 Task: Search one way flight ticket for 4 adults, 1 infant in seat and 1 infant on lap in premium economy from Kalamazoo: Kalamazoo/battle Creek International Airport to Evansville: Evansville Regional Airport on 5-3-2023. Choice of flights is United. Number of bags: 5 checked bags. Price is upto 98000. Outbound departure time preference is 21:30.
Action: Mouse moved to (238, 326)
Screenshot: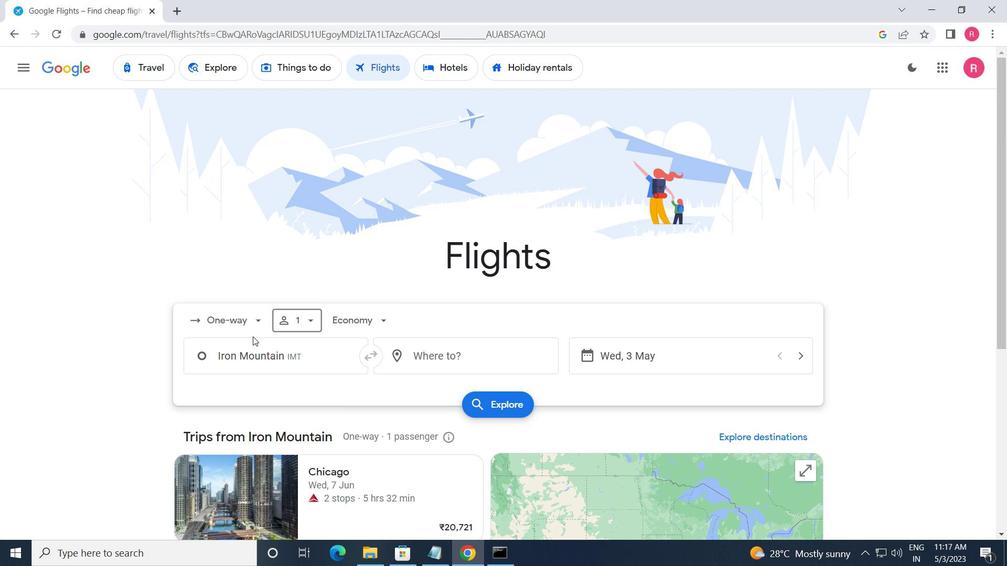 
Action: Mouse pressed left at (238, 326)
Screenshot: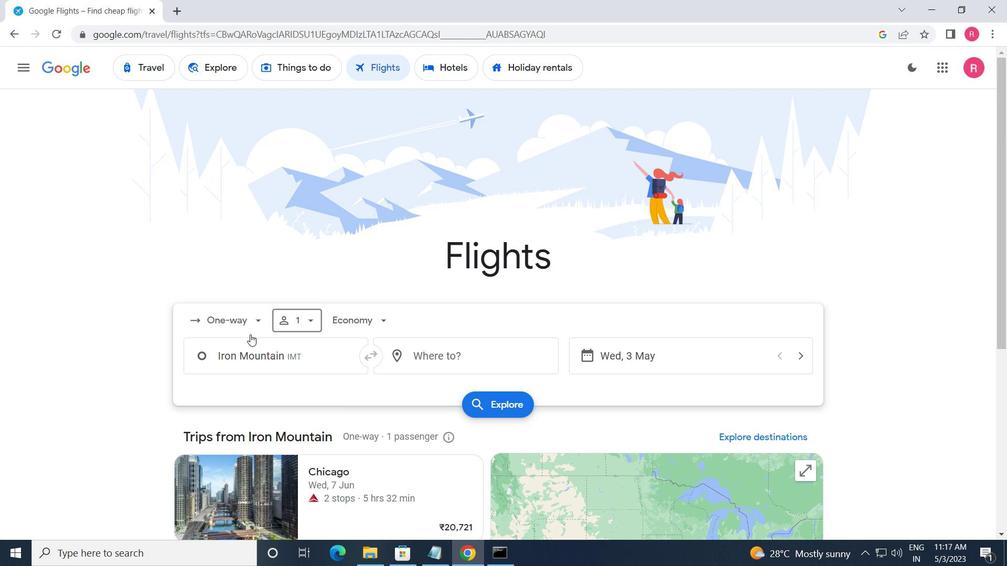 
Action: Mouse moved to (243, 381)
Screenshot: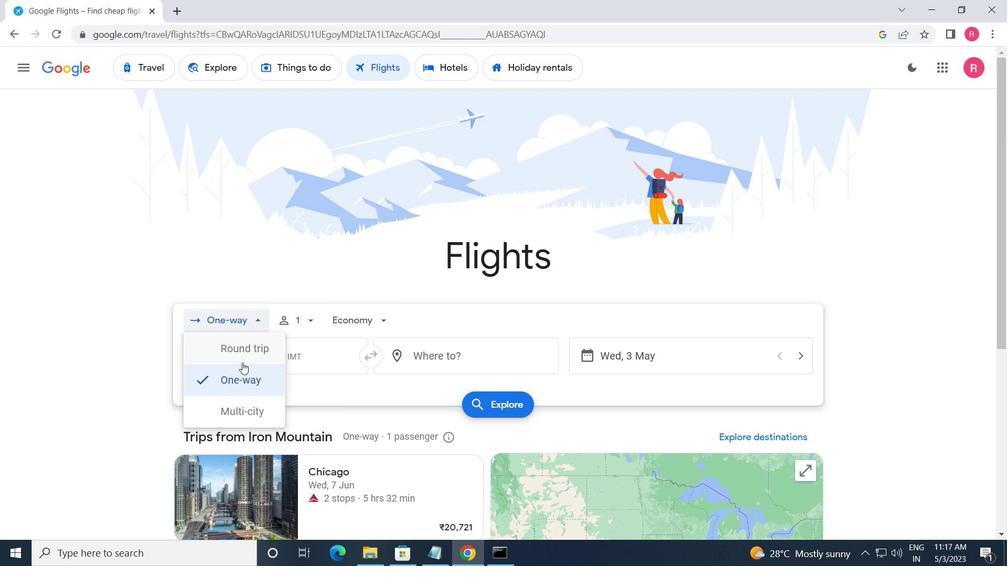 
Action: Mouse pressed left at (243, 381)
Screenshot: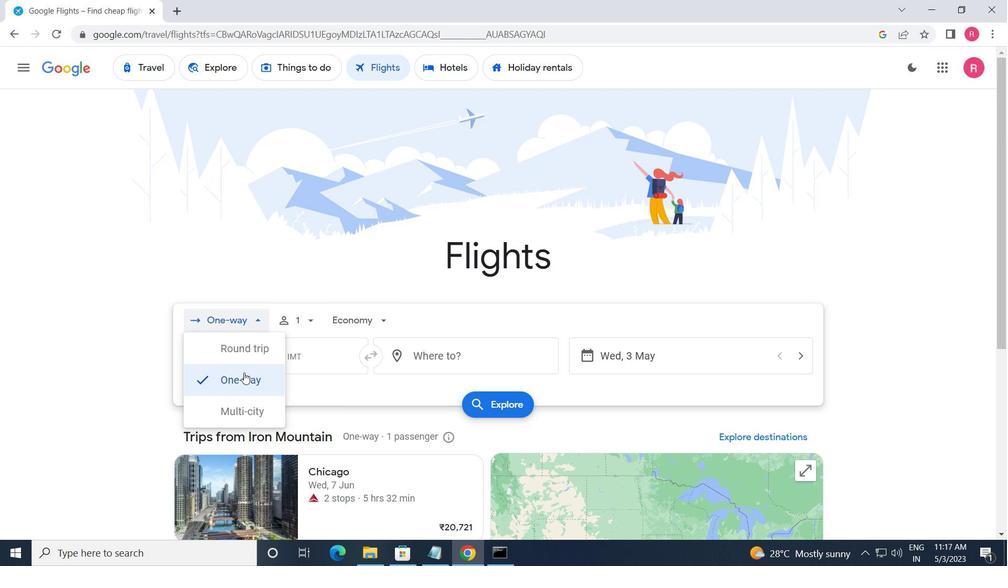 
Action: Mouse moved to (296, 328)
Screenshot: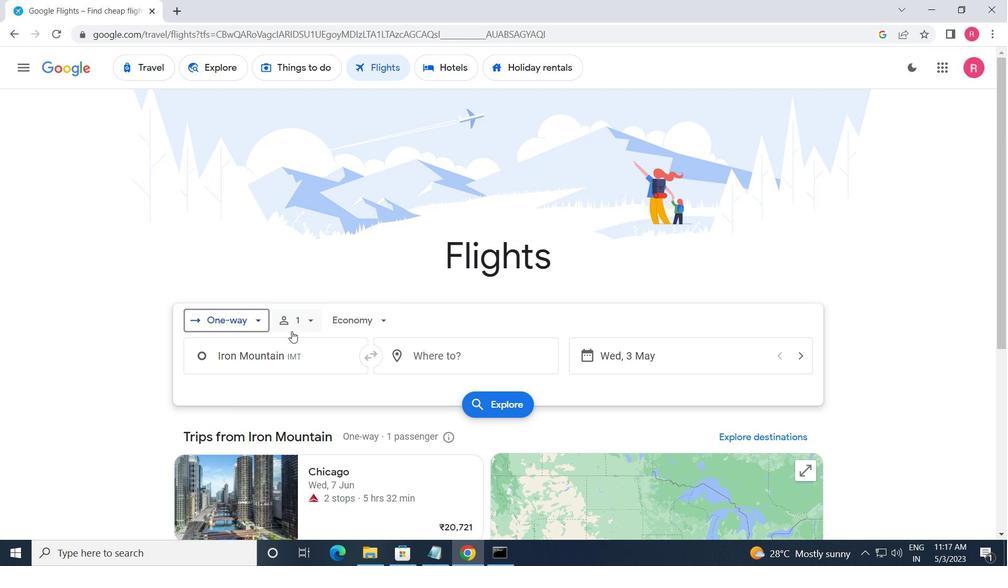 
Action: Mouse pressed left at (296, 328)
Screenshot: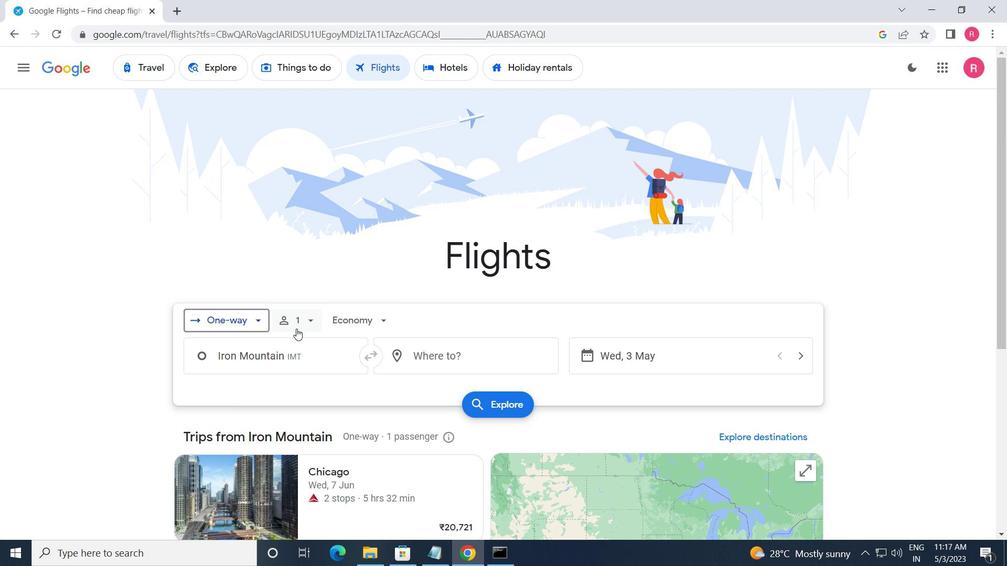 
Action: Mouse moved to (411, 354)
Screenshot: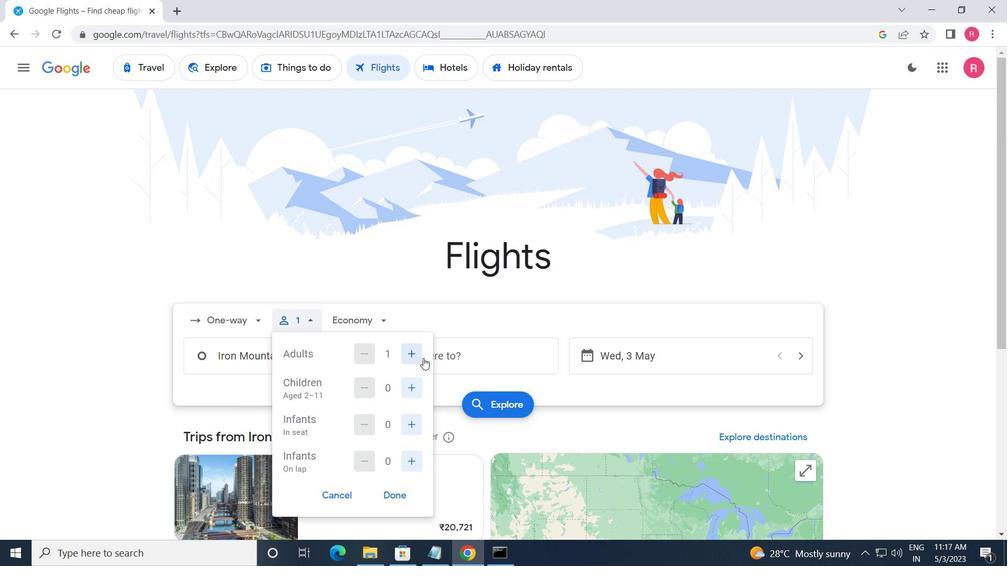 
Action: Mouse pressed left at (411, 354)
Screenshot: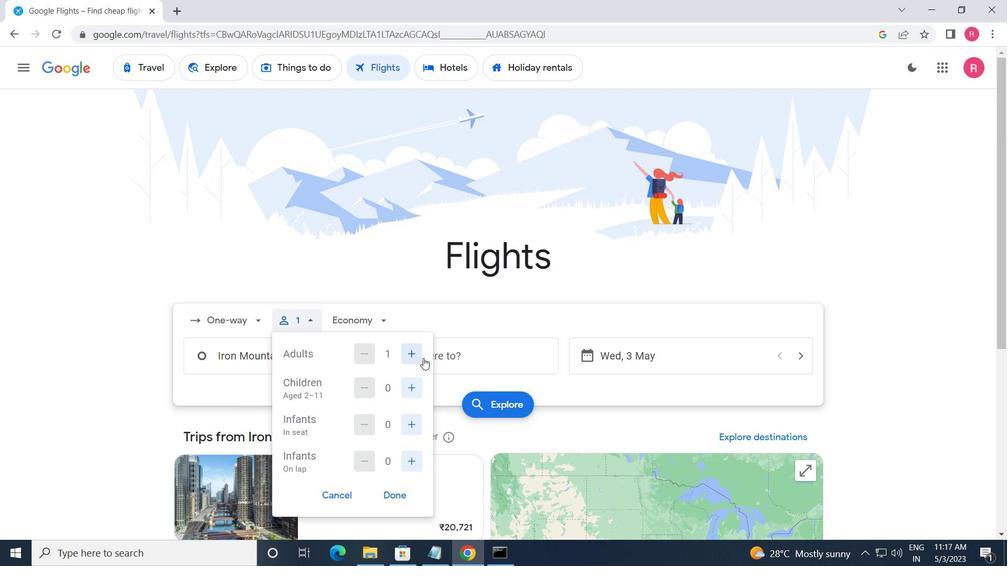 
Action: Mouse moved to (410, 354)
Screenshot: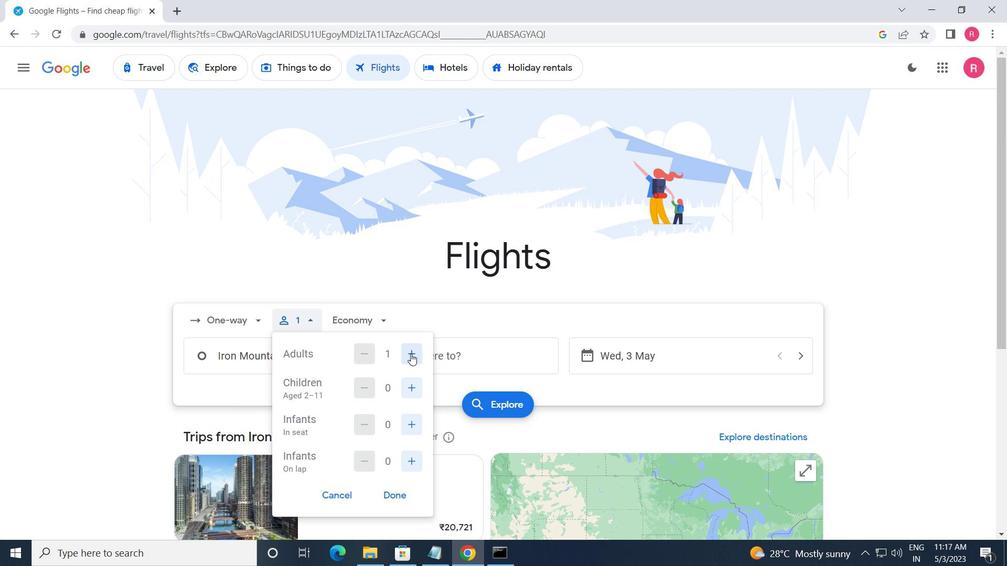 
Action: Mouse pressed left at (410, 354)
Screenshot: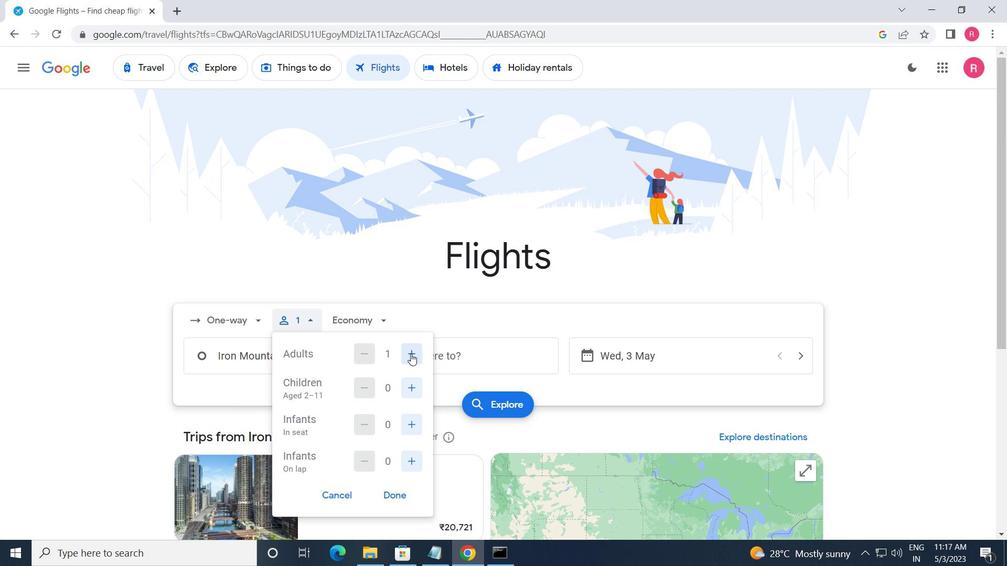 
Action: Mouse pressed left at (410, 354)
Screenshot: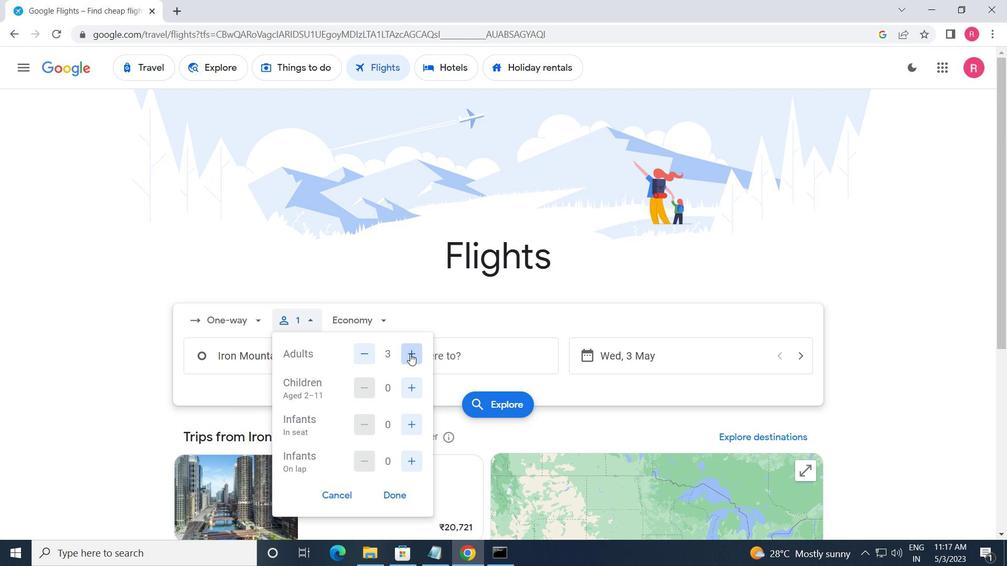 
Action: Mouse pressed left at (410, 354)
Screenshot: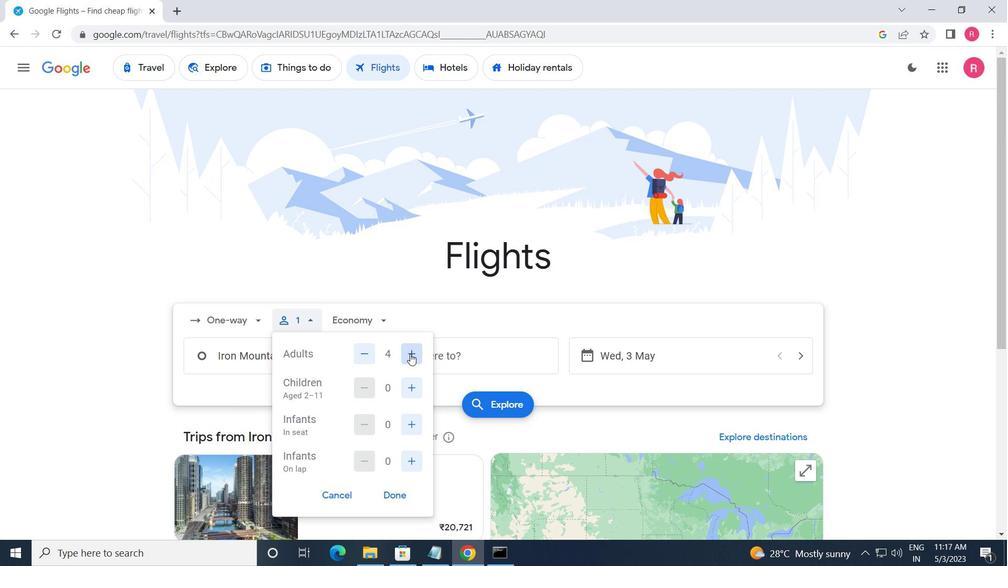 
Action: Mouse moved to (373, 354)
Screenshot: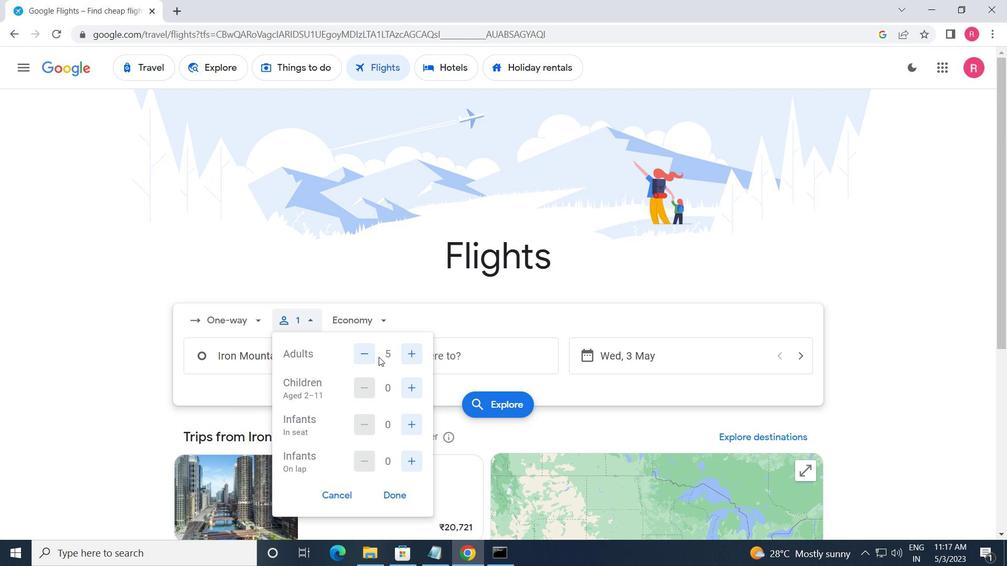 
Action: Mouse pressed left at (373, 354)
Screenshot: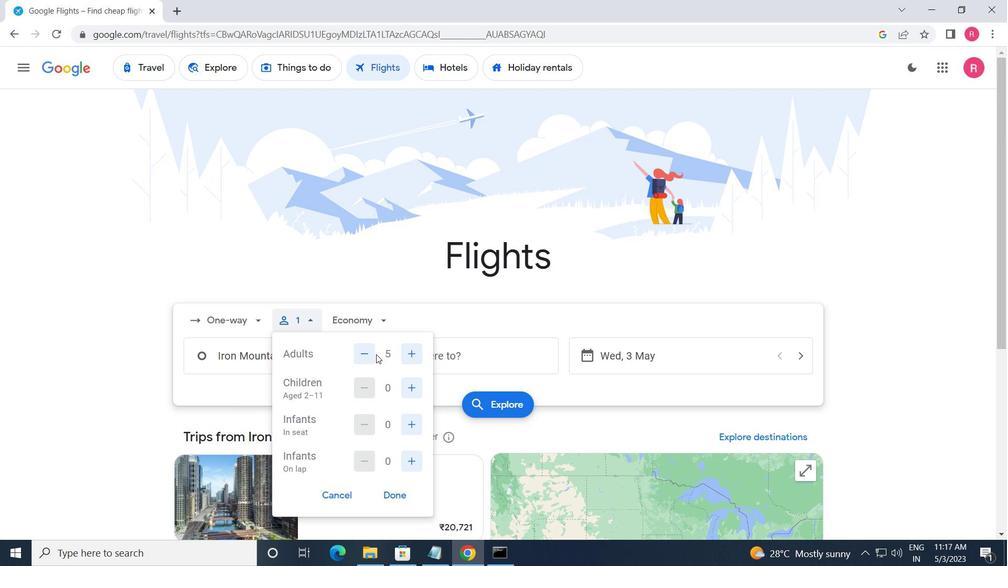 
Action: Mouse moved to (414, 390)
Screenshot: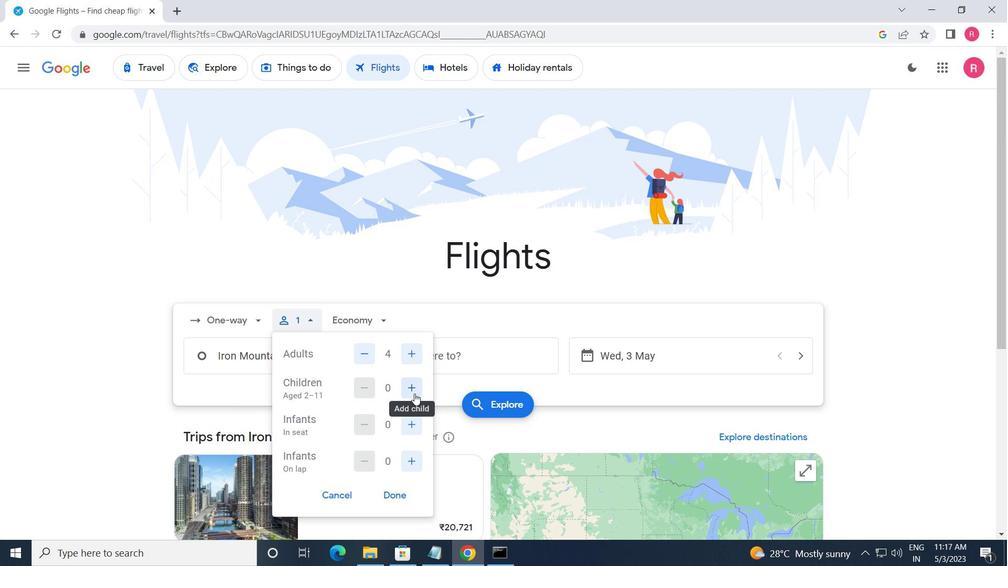 
Action: Mouse pressed left at (414, 390)
Screenshot: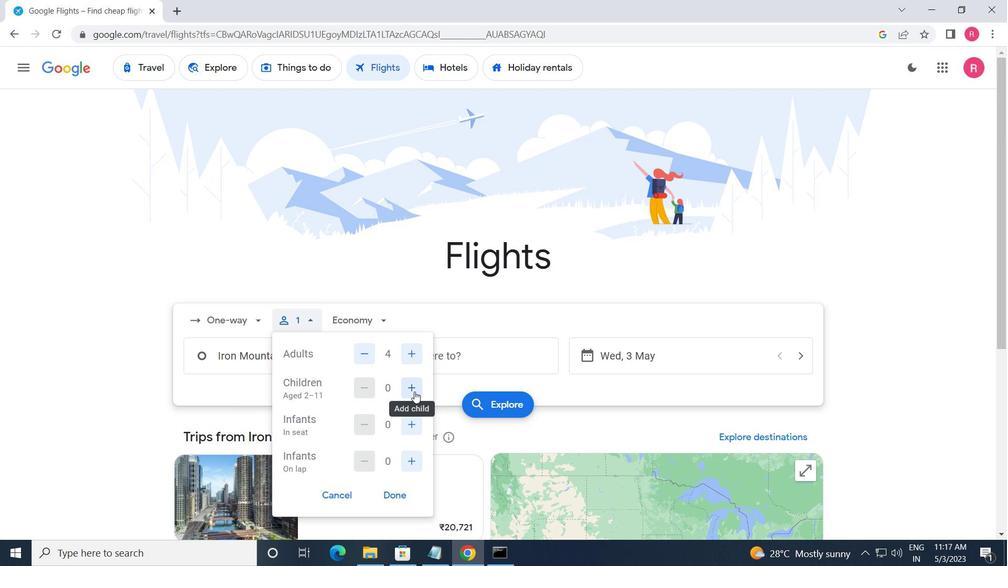
Action: Mouse moved to (413, 431)
Screenshot: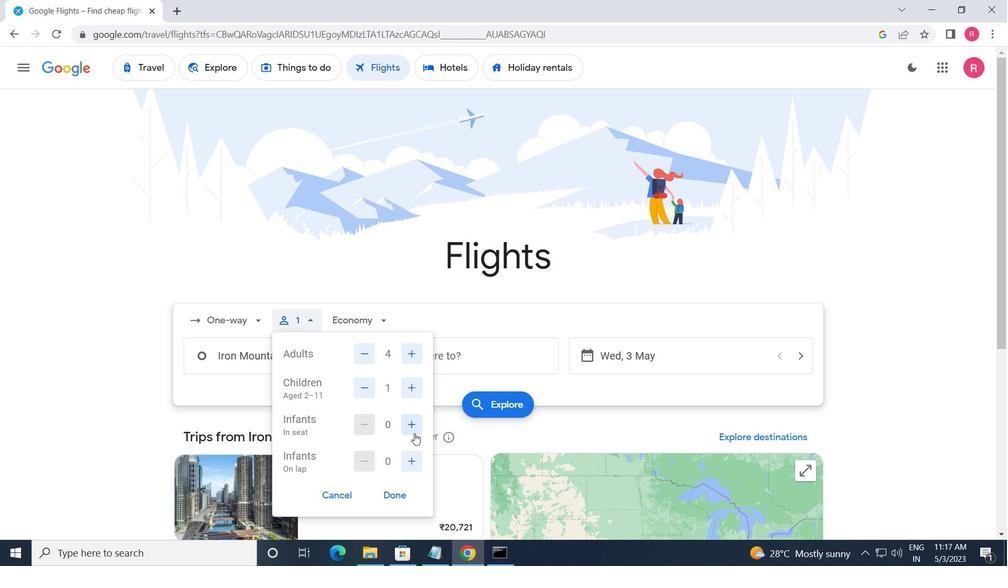 
Action: Mouse pressed left at (413, 431)
Screenshot: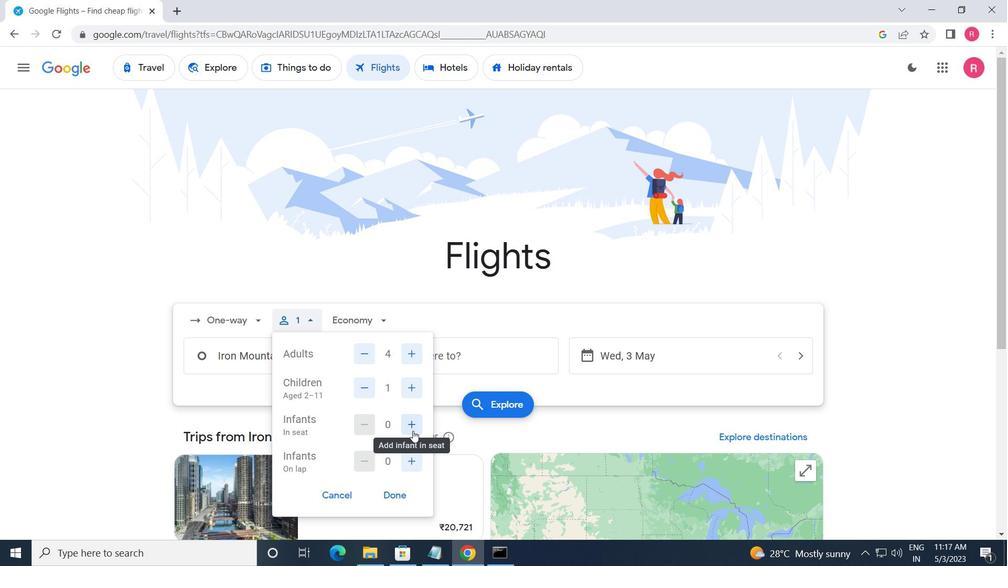 
Action: Mouse moved to (366, 326)
Screenshot: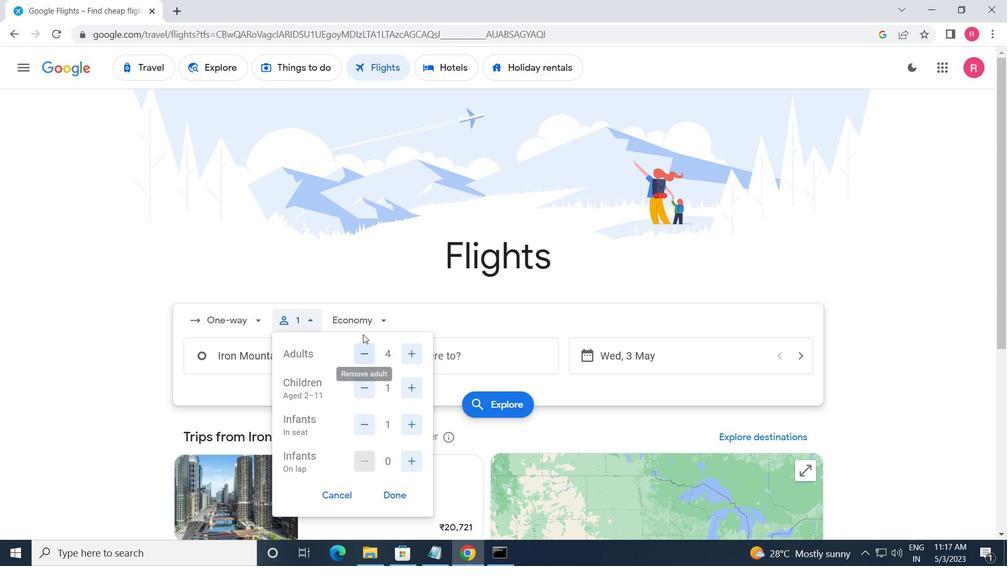
Action: Mouse pressed left at (366, 326)
Screenshot: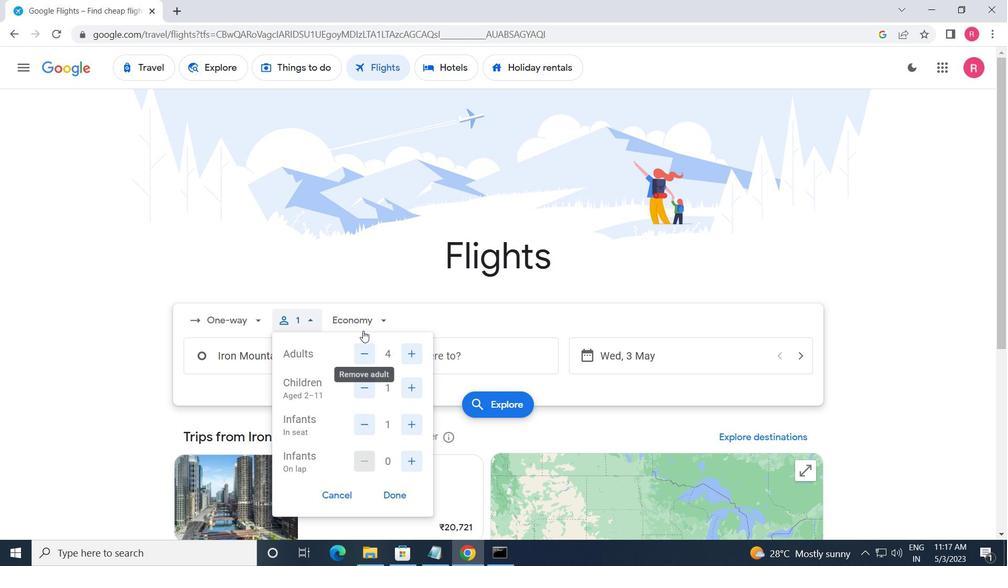 
Action: Mouse moved to (375, 369)
Screenshot: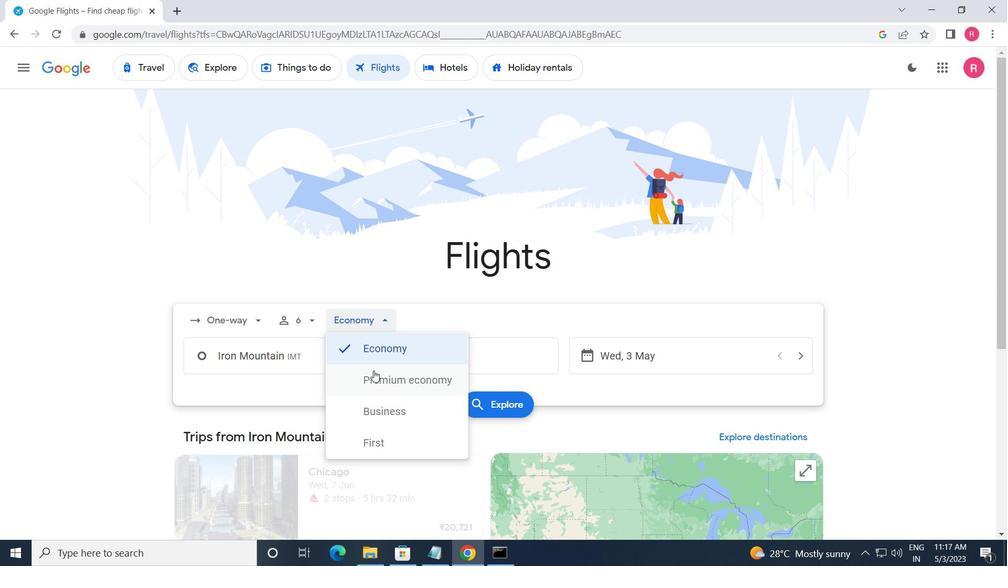 
Action: Mouse pressed left at (375, 369)
Screenshot: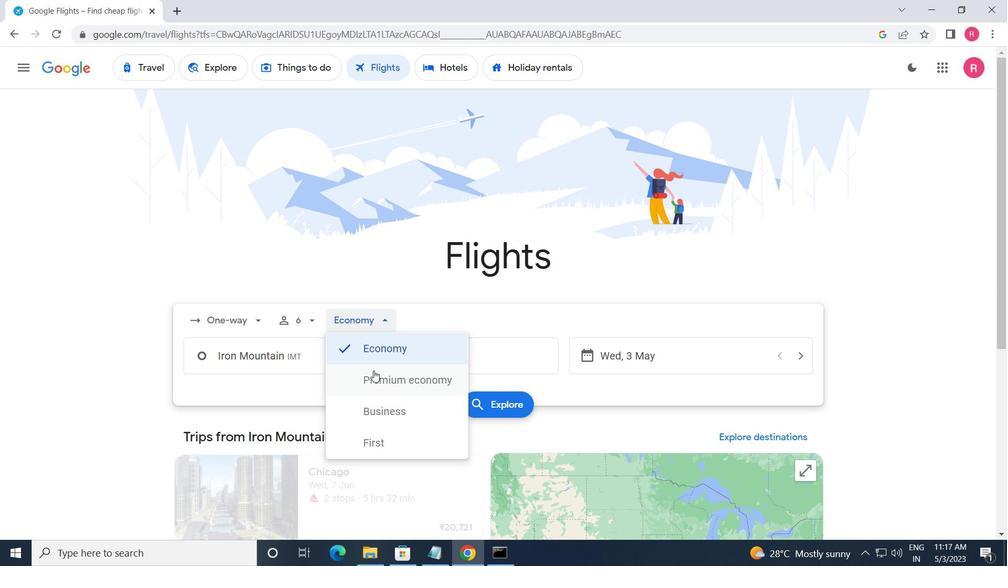 
Action: Mouse moved to (297, 363)
Screenshot: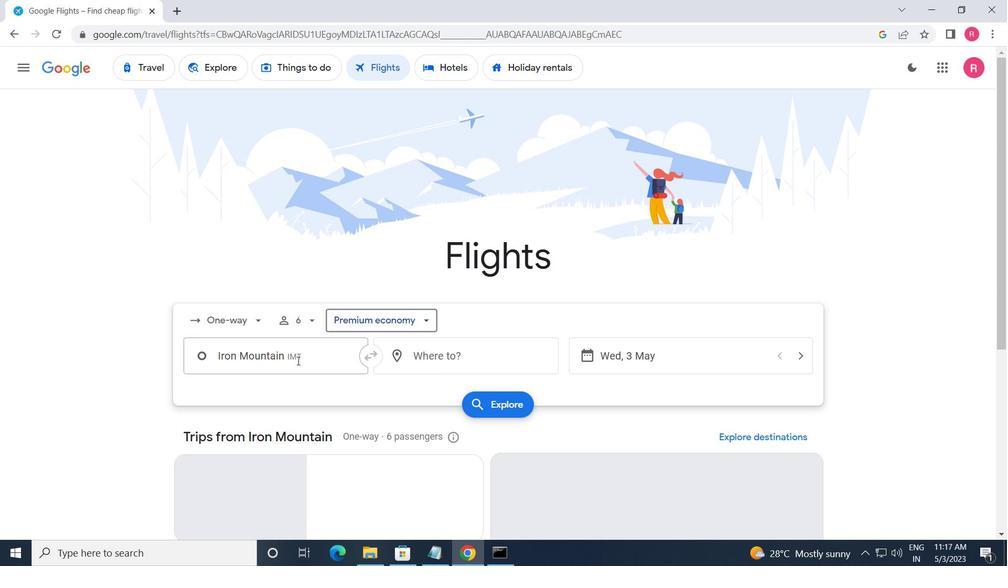 
Action: Mouse pressed left at (297, 363)
Screenshot: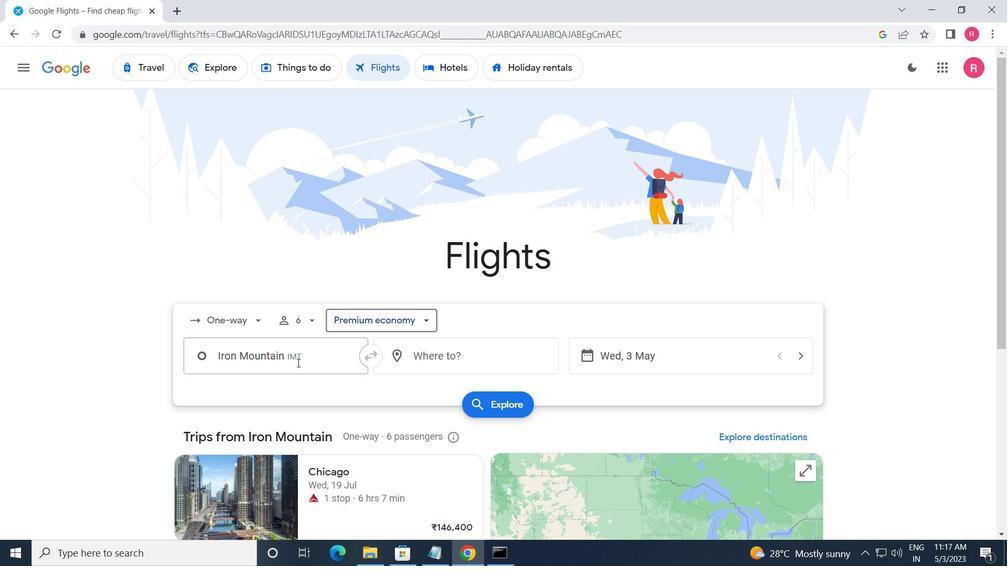
Action: Key pressed <Key.shift_r>Kalamazoo
Screenshot: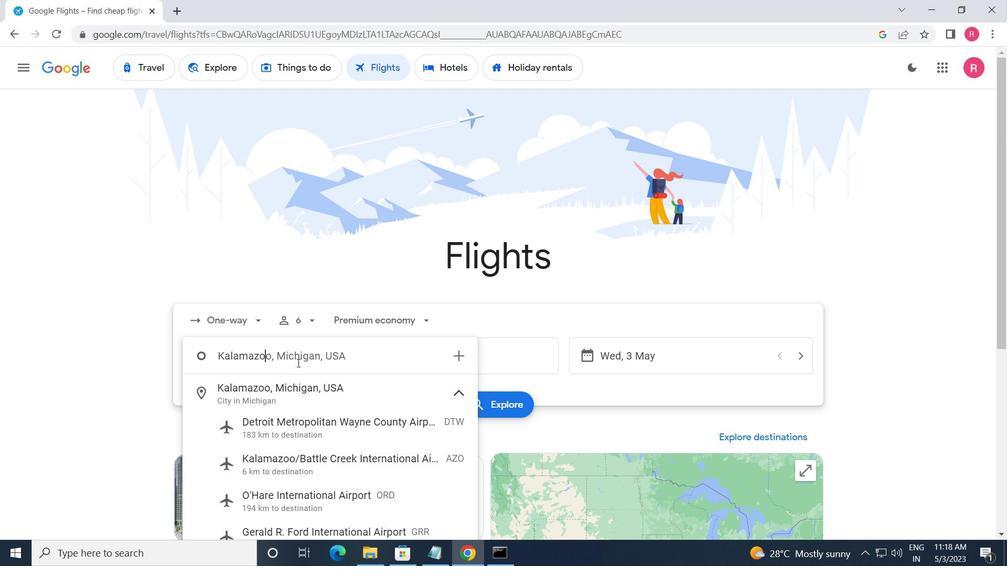 
Action: Mouse moved to (351, 466)
Screenshot: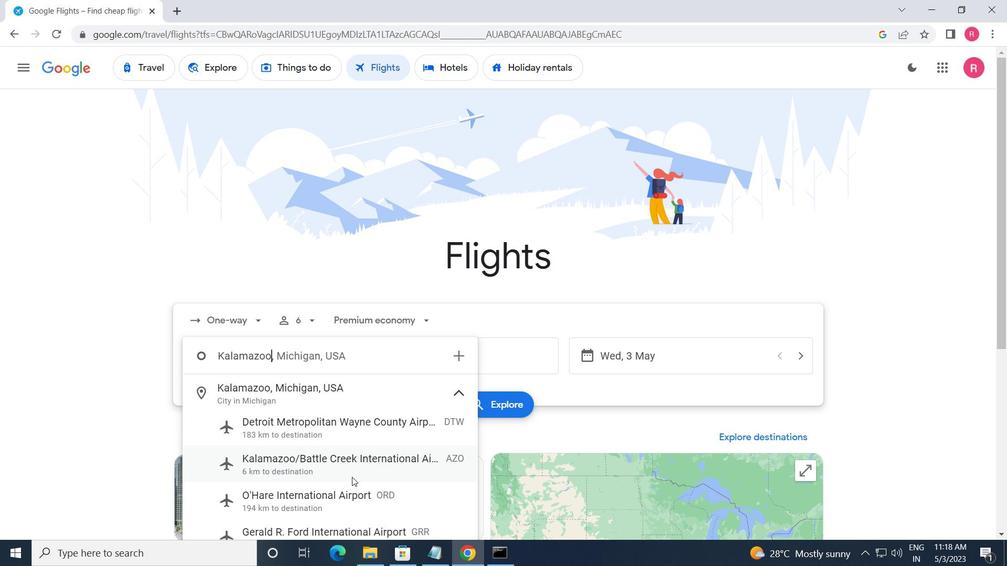 
Action: Mouse pressed left at (351, 466)
Screenshot: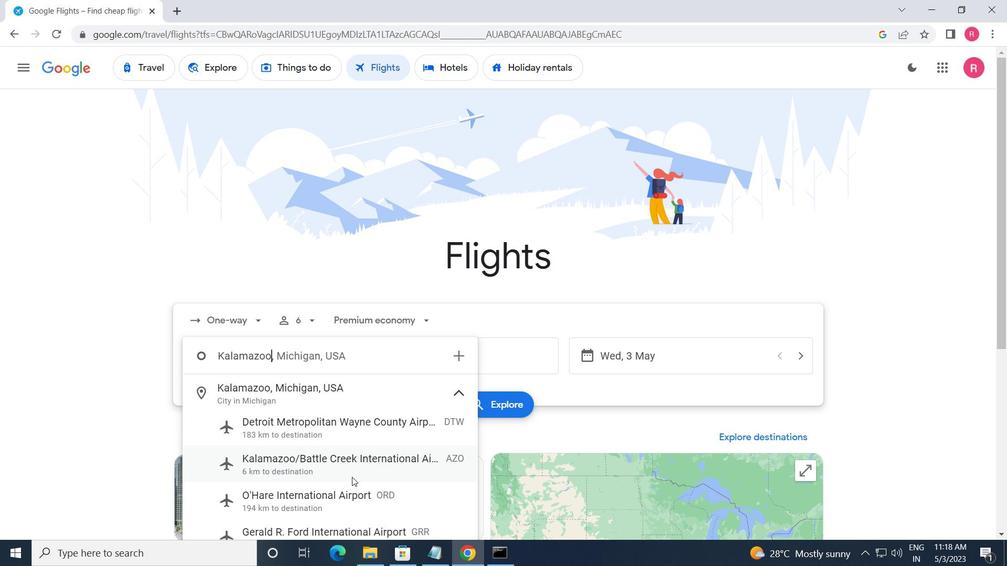 
Action: Mouse moved to (474, 367)
Screenshot: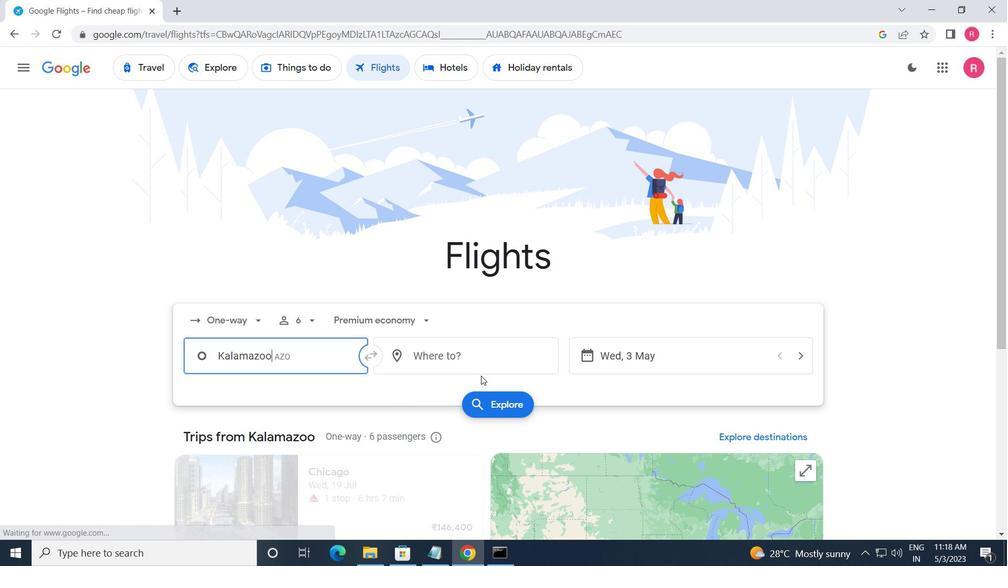 
Action: Mouse pressed left at (474, 367)
Screenshot: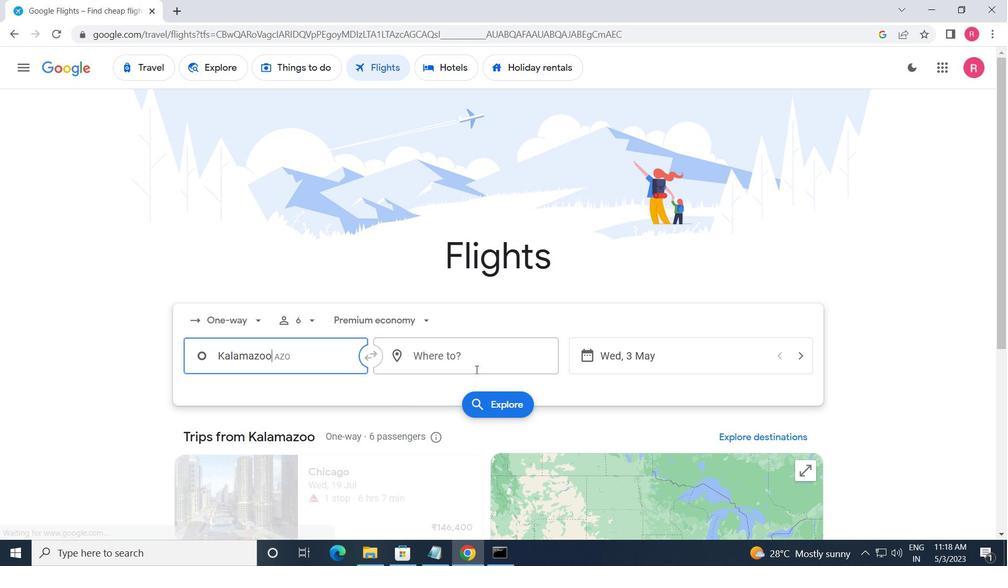 
Action: Mouse moved to (445, 482)
Screenshot: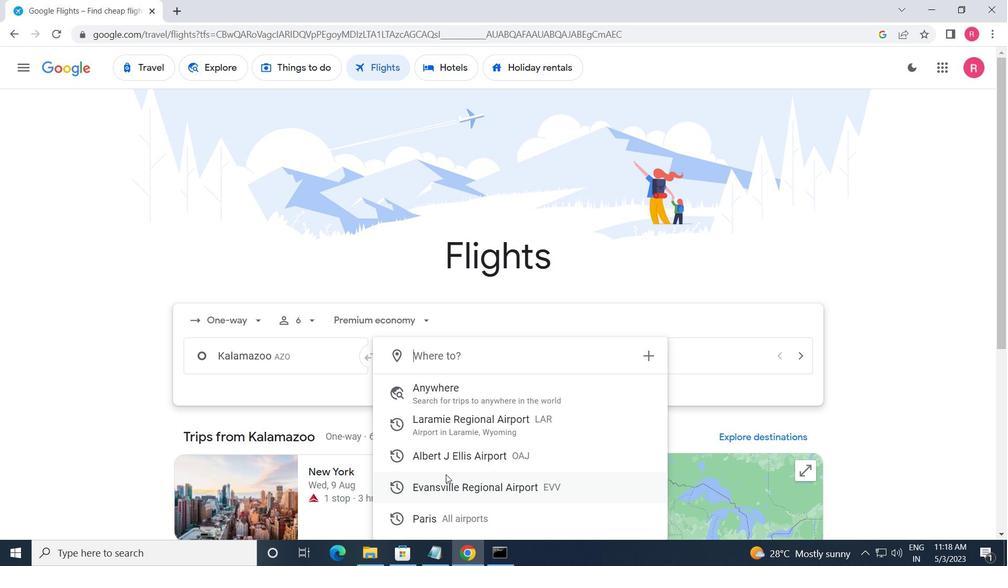 
Action: Mouse pressed left at (445, 482)
Screenshot: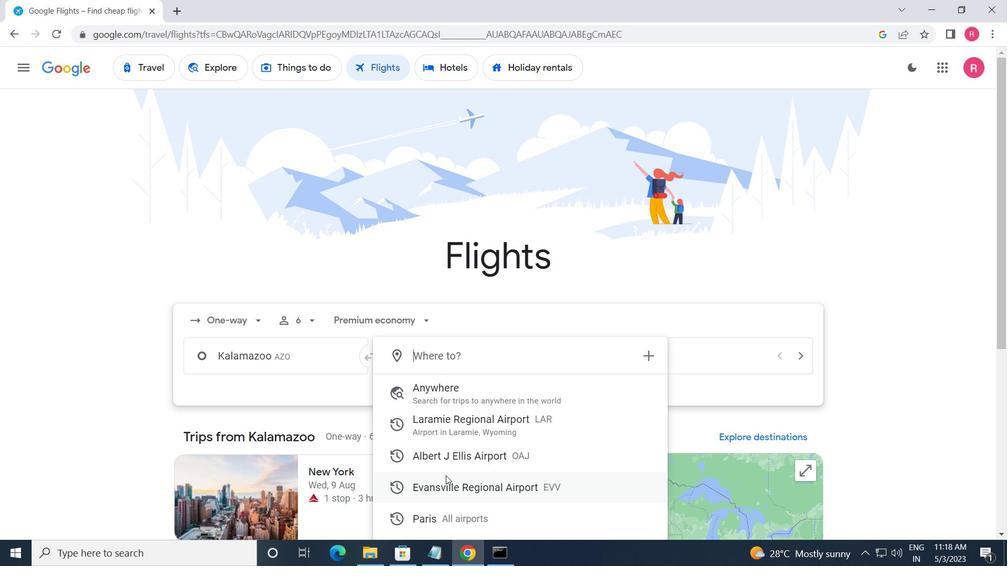 
Action: Mouse moved to (663, 366)
Screenshot: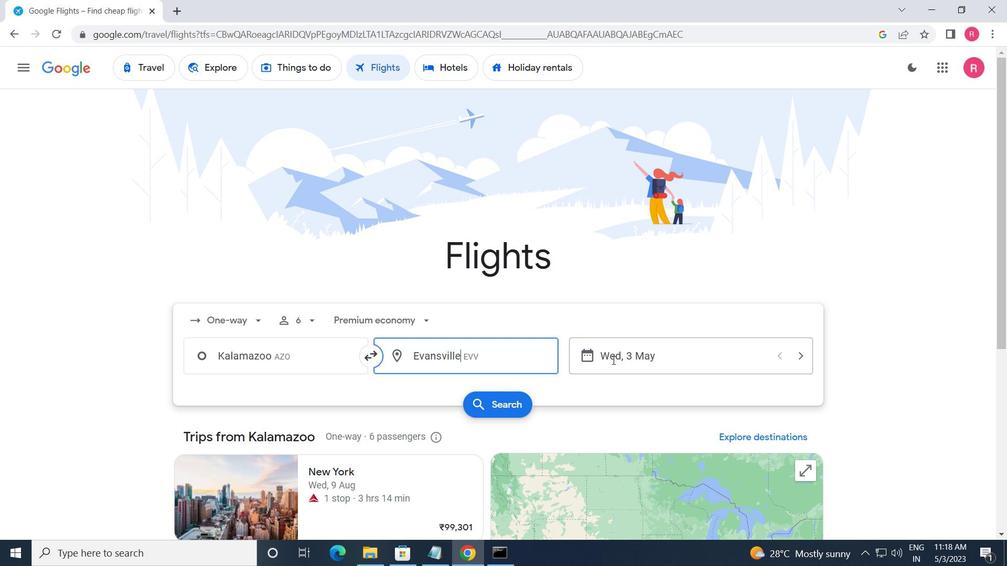 
Action: Mouse pressed left at (663, 366)
Screenshot: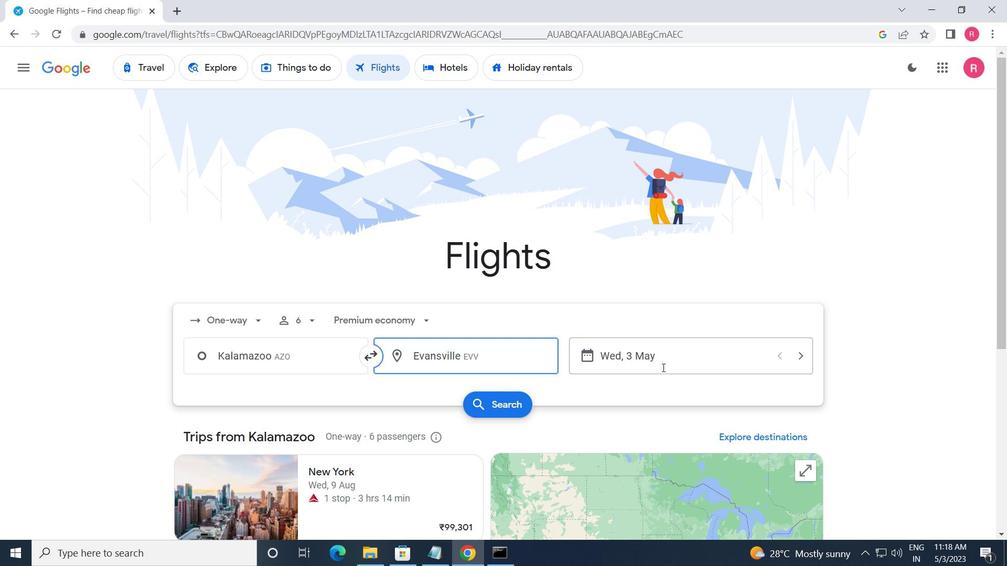 
Action: Mouse moved to (449, 309)
Screenshot: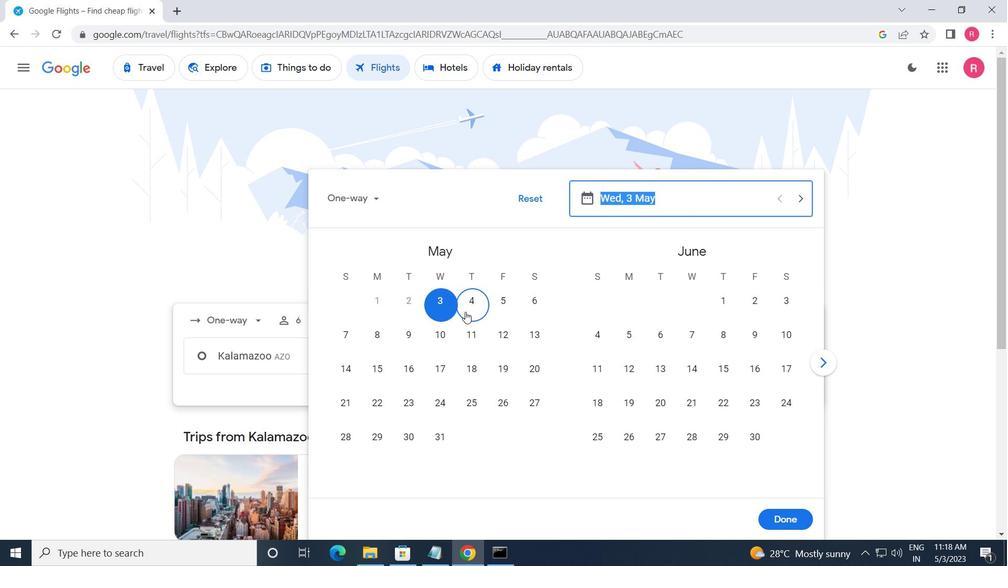 
Action: Mouse pressed left at (449, 309)
Screenshot: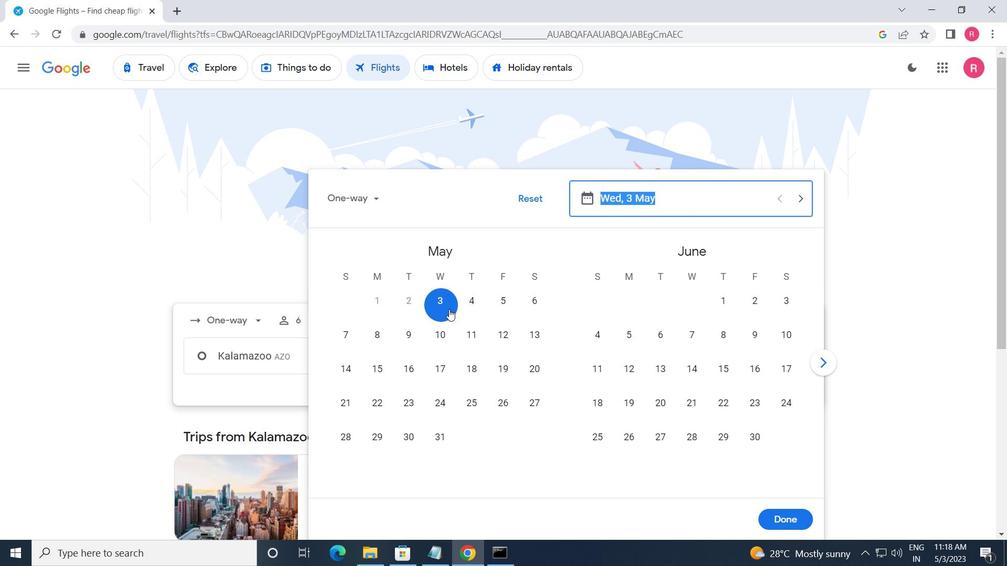 
Action: Mouse moved to (780, 517)
Screenshot: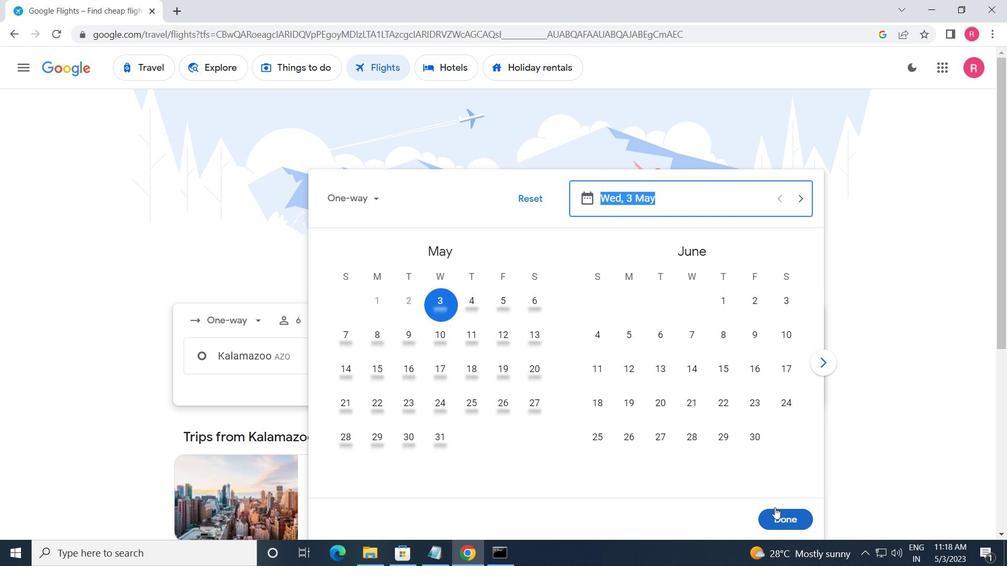 
Action: Mouse pressed left at (780, 517)
Screenshot: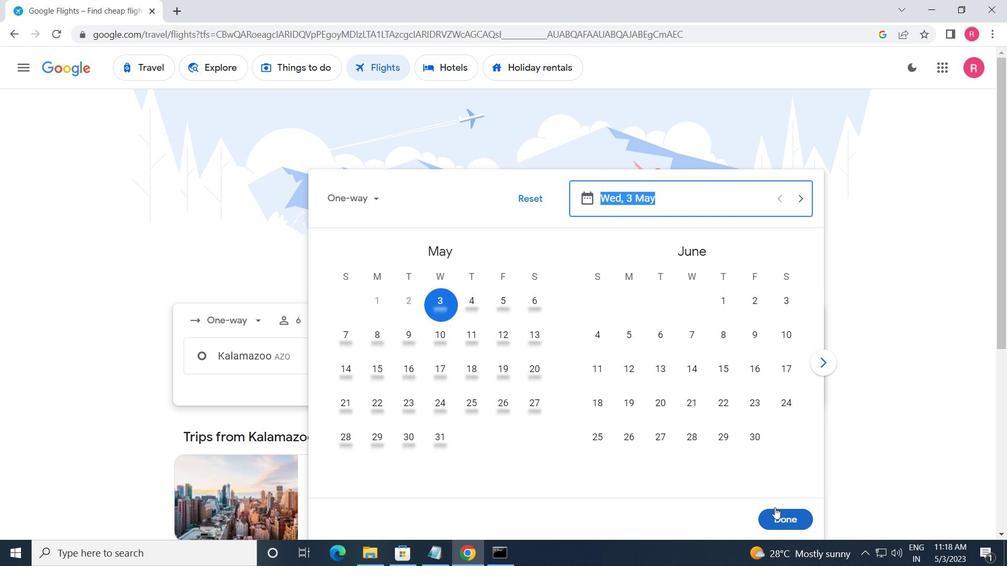 
Action: Mouse moved to (496, 404)
Screenshot: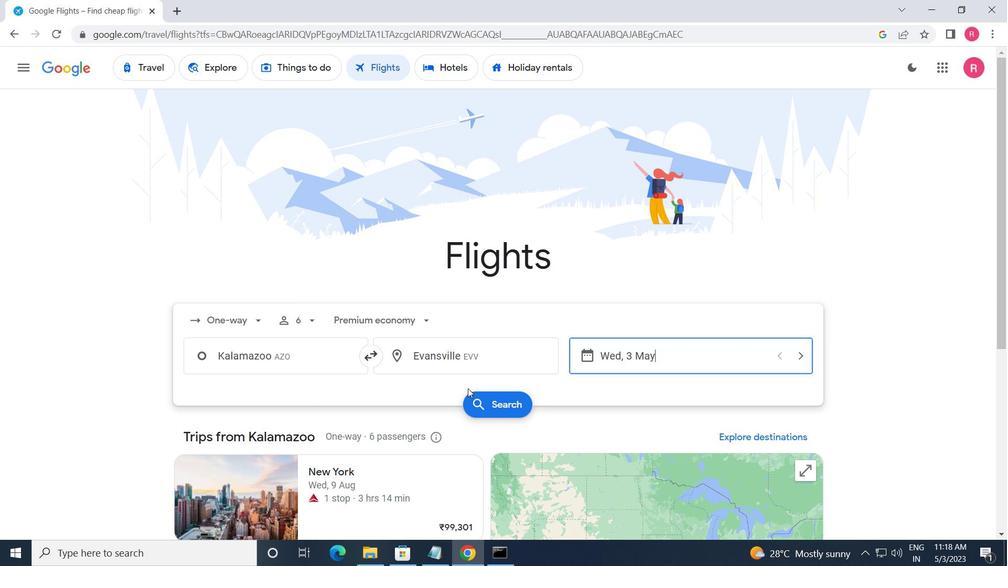 
Action: Mouse pressed left at (496, 404)
Screenshot: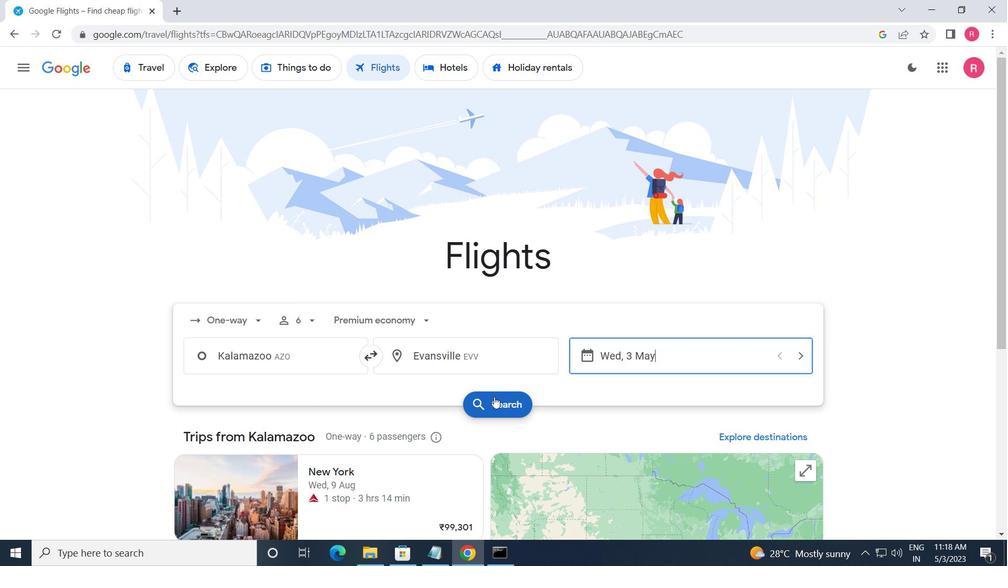 
Action: Mouse moved to (211, 186)
Screenshot: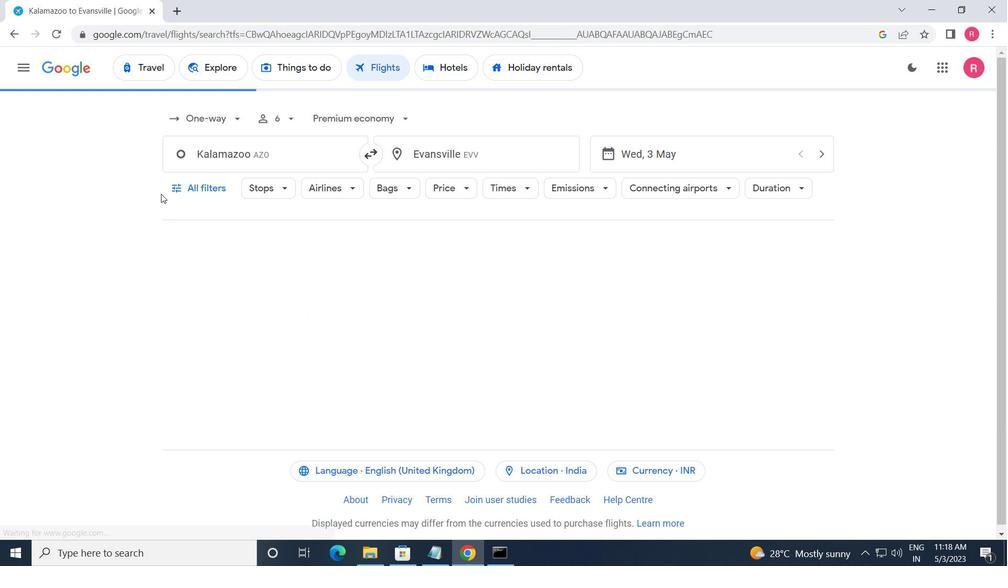 
Action: Mouse pressed left at (211, 186)
Screenshot: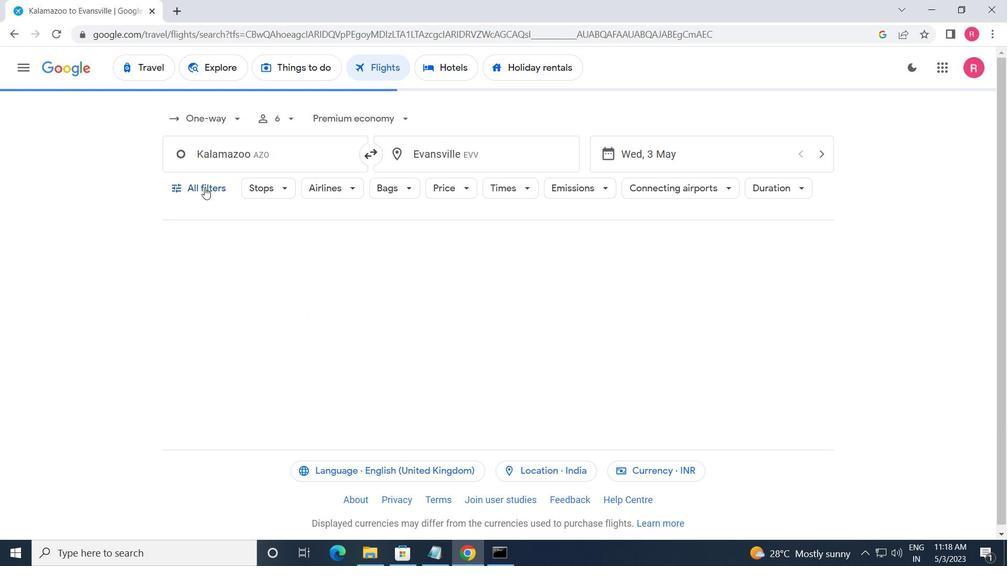 
Action: Mouse moved to (256, 304)
Screenshot: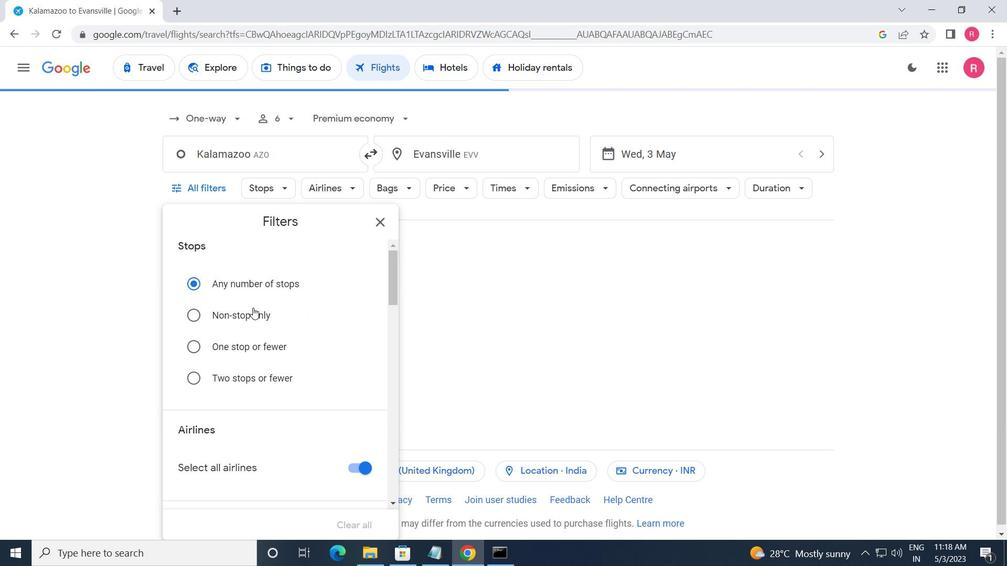 
Action: Mouse scrolled (256, 303) with delta (0, 0)
Screenshot: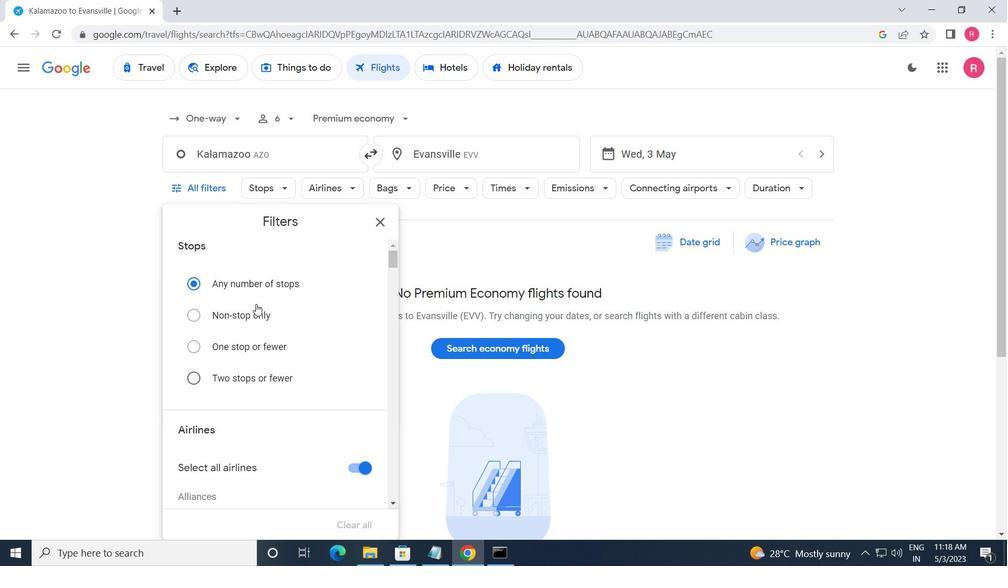 
Action: Mouse moved to (257, 307)
Screenshot: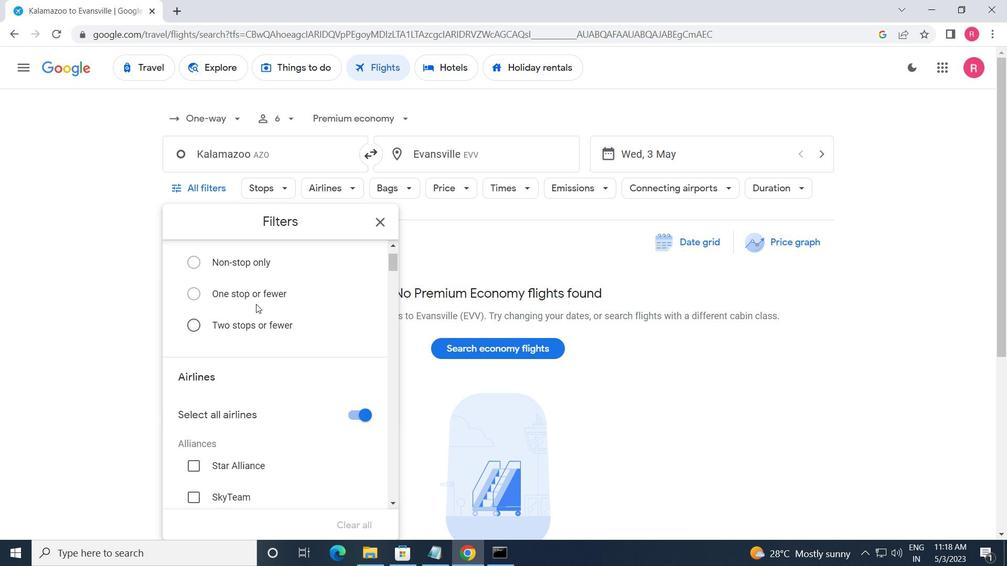 
Action: Mouse scrolled (257, 306) with delta (0, 0)
Screenshot: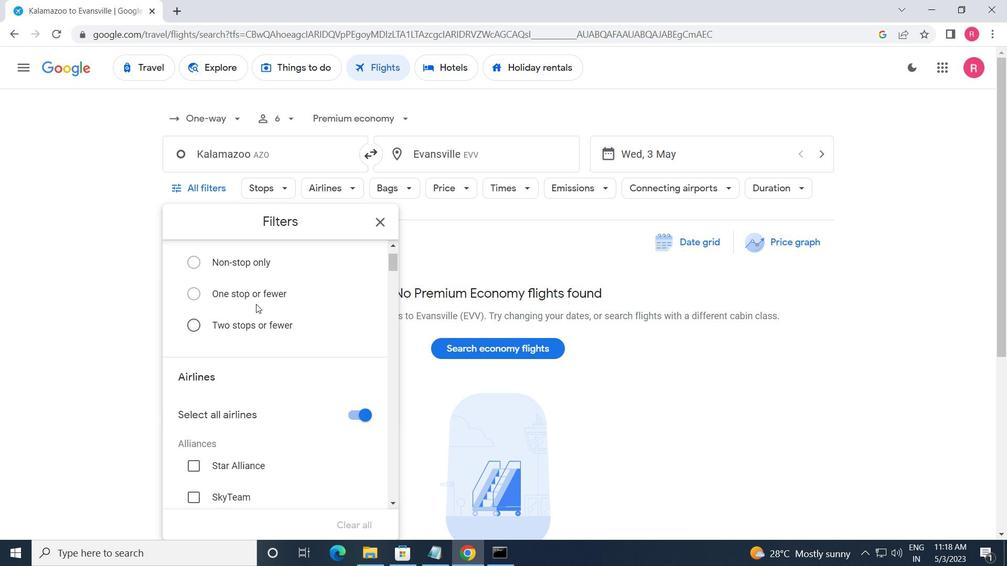 
Action: Mouse moved to (253, 312)
Screenshot: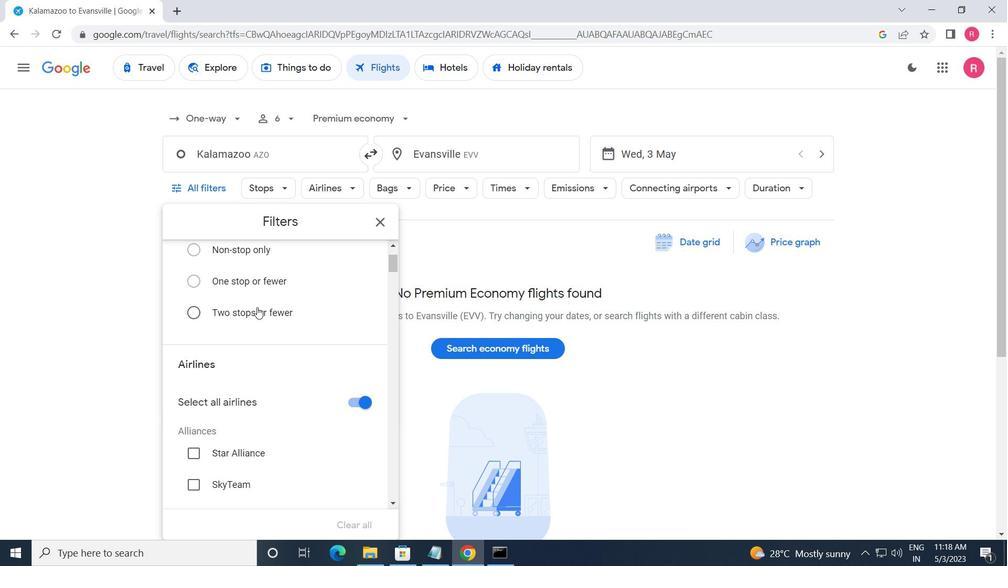 
Action: Mouse scrolled (253, 312) with delta (0, 0)
Screenshot: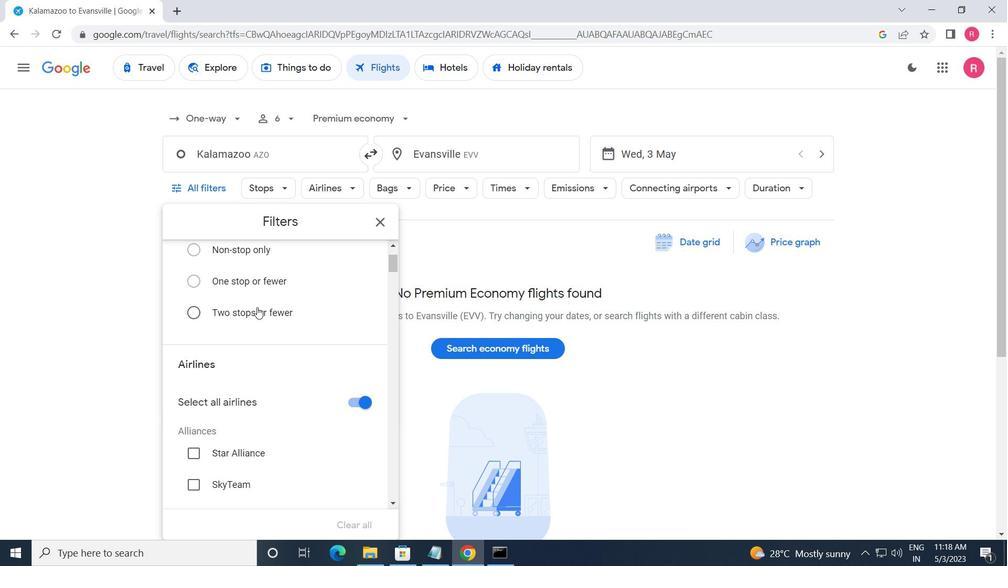 
Action: Mouse moved to (252, 315)
Screenshot: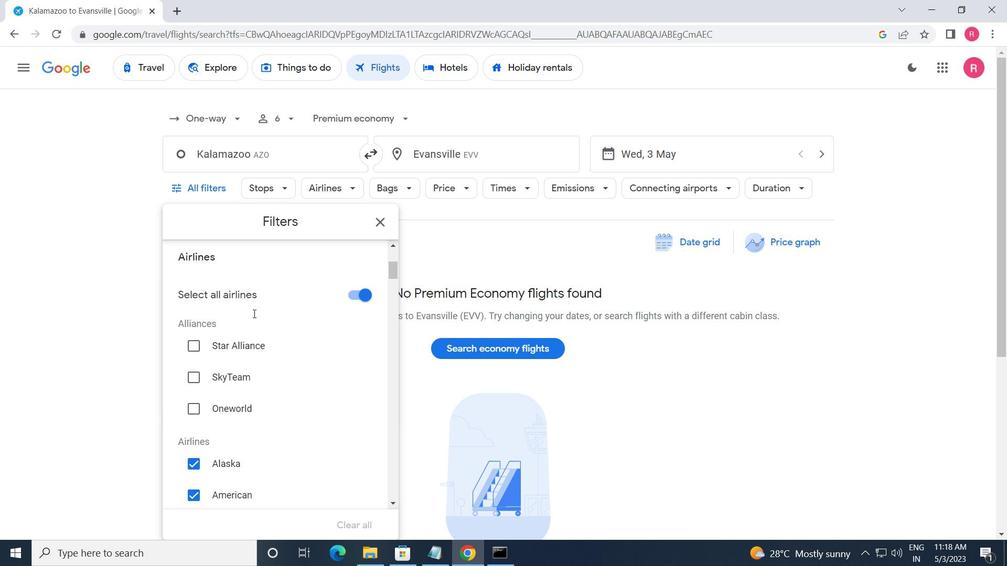 
Action: Mouse scrolled (252, 315) with delta (0, 0)
Screenshot: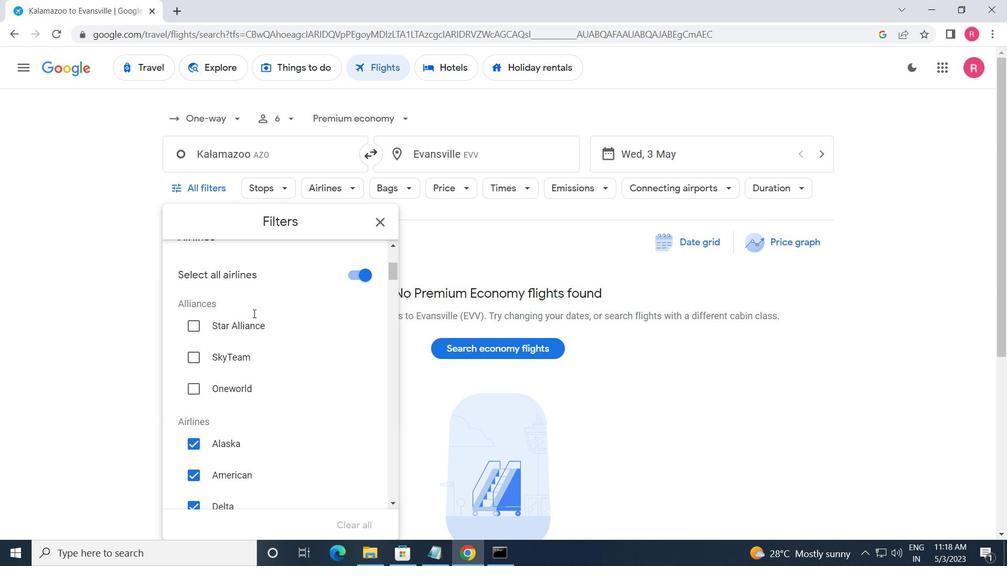 
Action: Mouse moved to (252, 318)
Screenshot: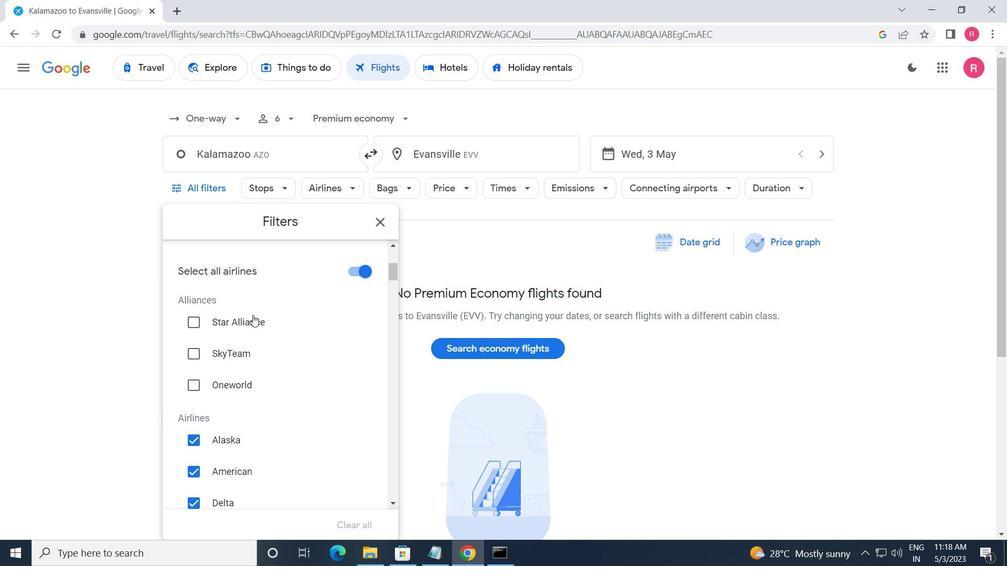 
Action: Mouse scrolled (252, 317) with delta (0, 0)
Screenshot: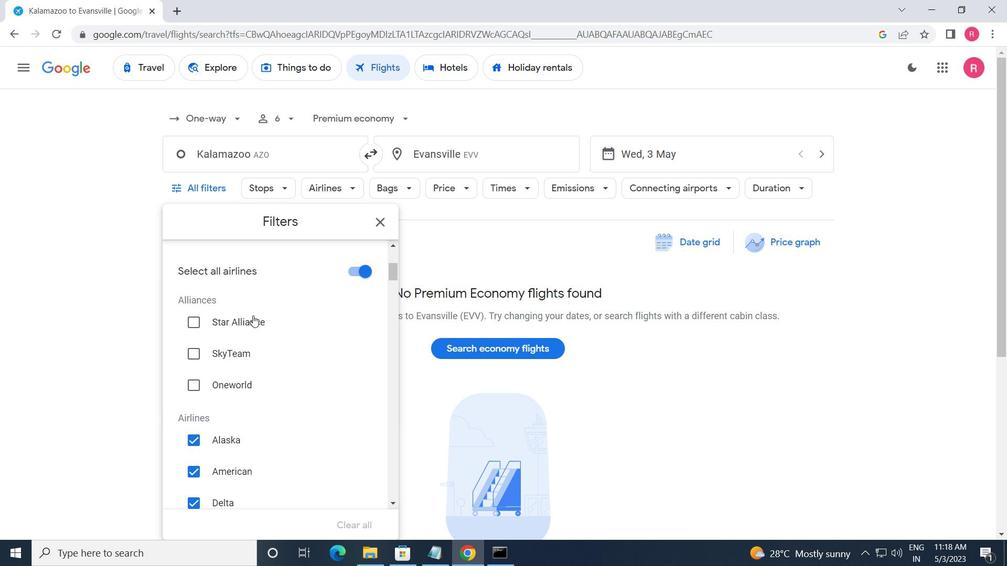 
Action: Mouse moved to (335, 434)
Screenshot: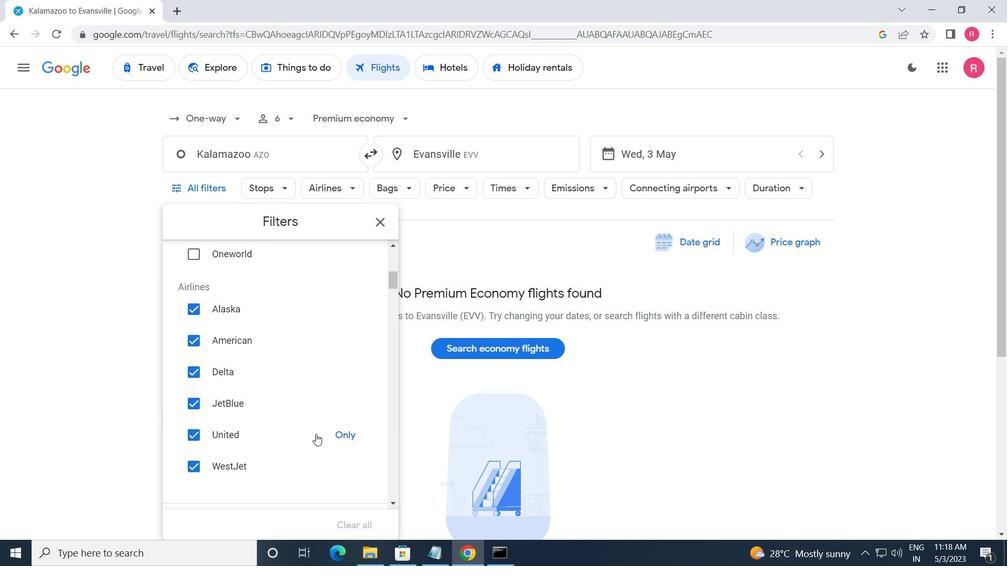 
Action: Mouse pressed left at (335, 434)
Screenshot: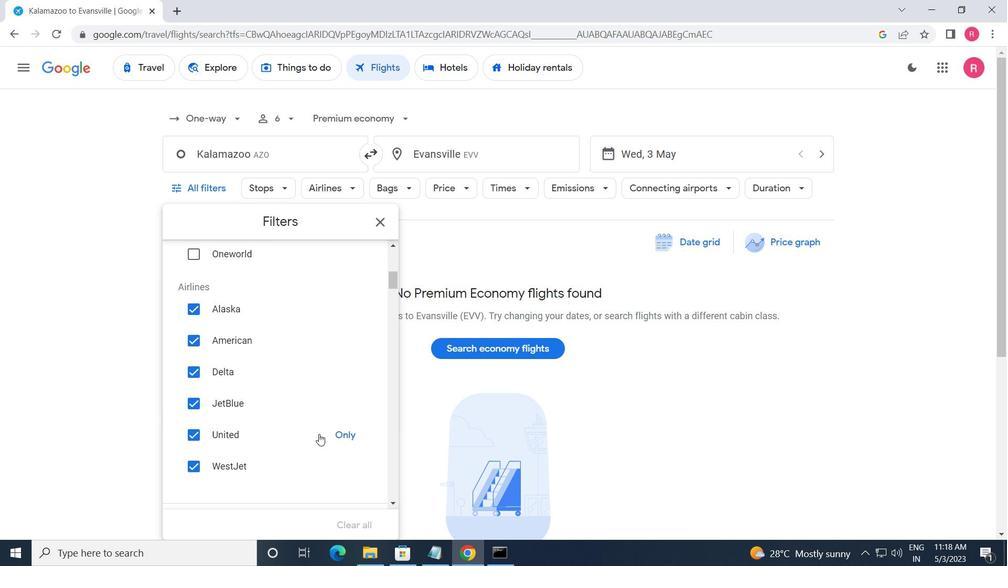 
Action: Mouse moved to (317, 434)
Screenshot: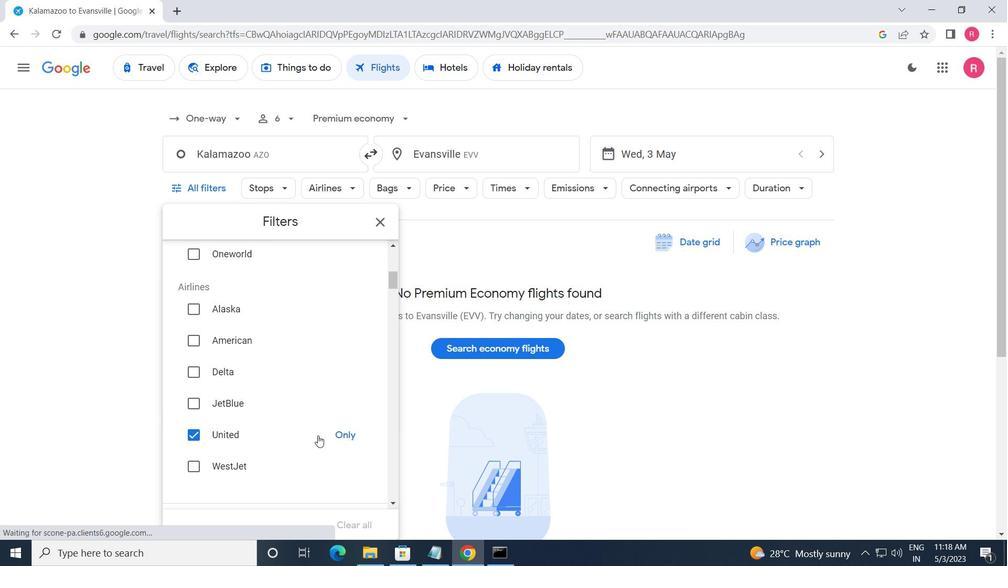 
Action: Mouse scrolled (317, 434) with delta (0, 0)
Screenshot: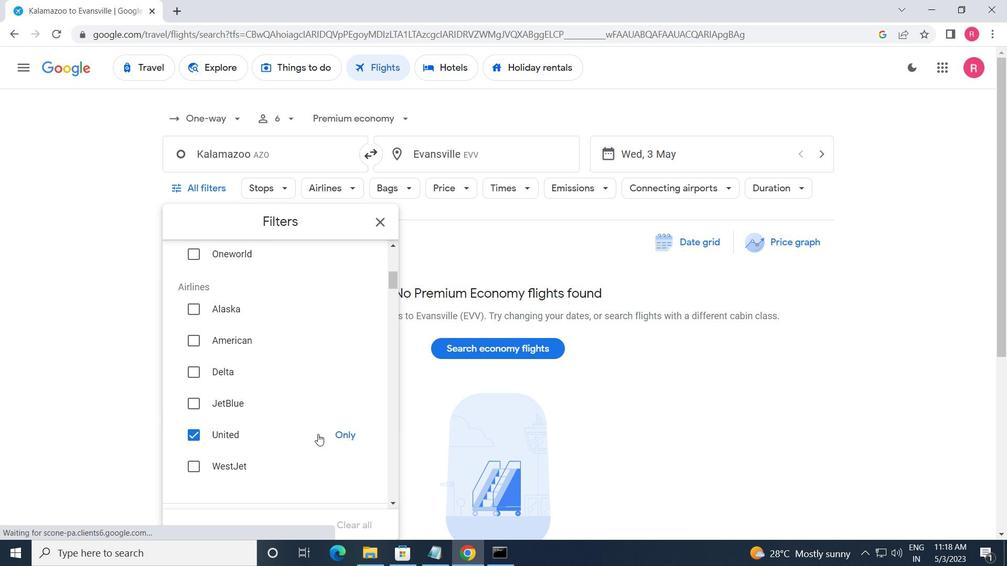 
Action: Mouse scrolled (317, 434) with delta (0, 0)
Screenshot: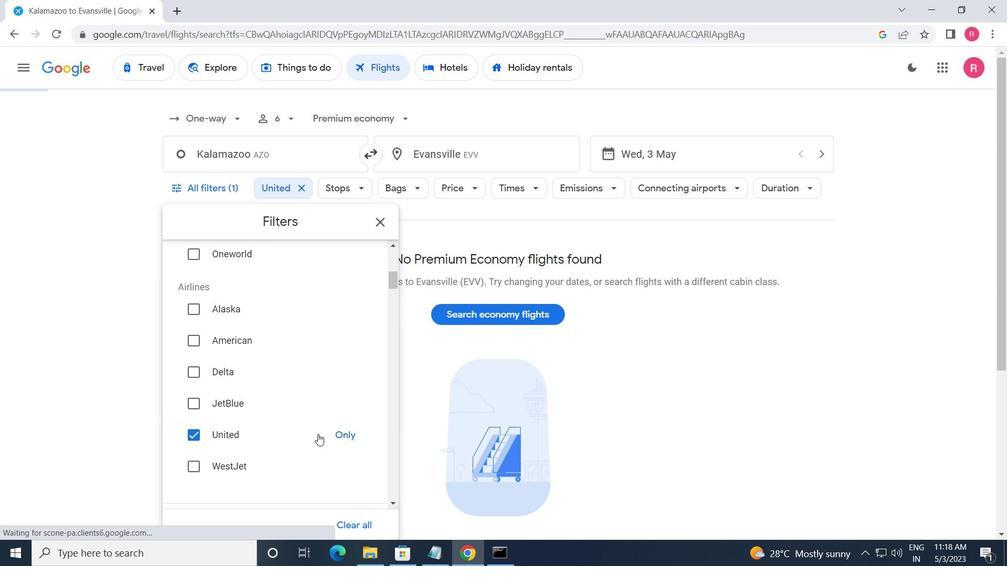 
Action: Mouse scrolled (317, 434) with delta (0, 0)
Screenshot: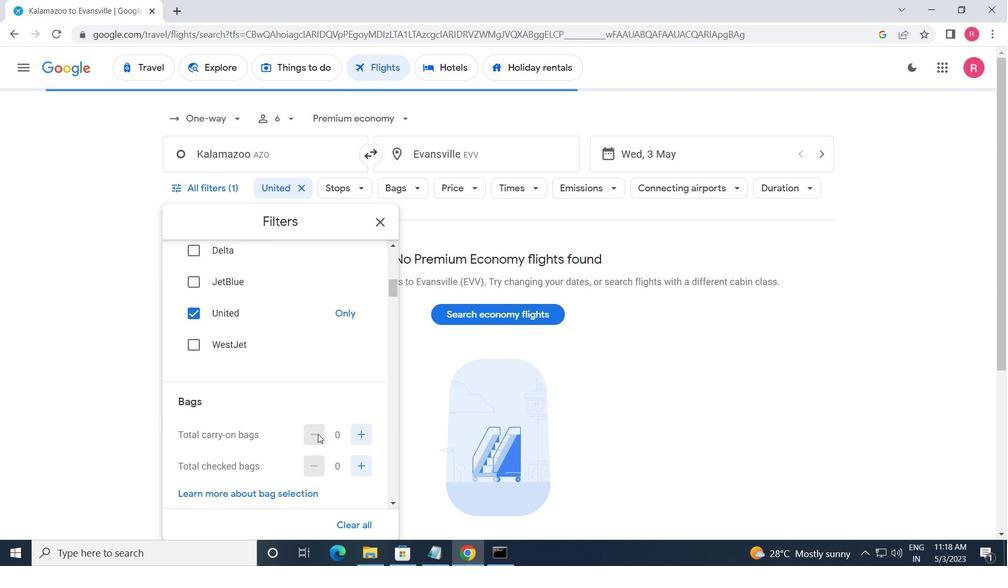 
Action: Mouse moved to (352, 399)
Screenshot: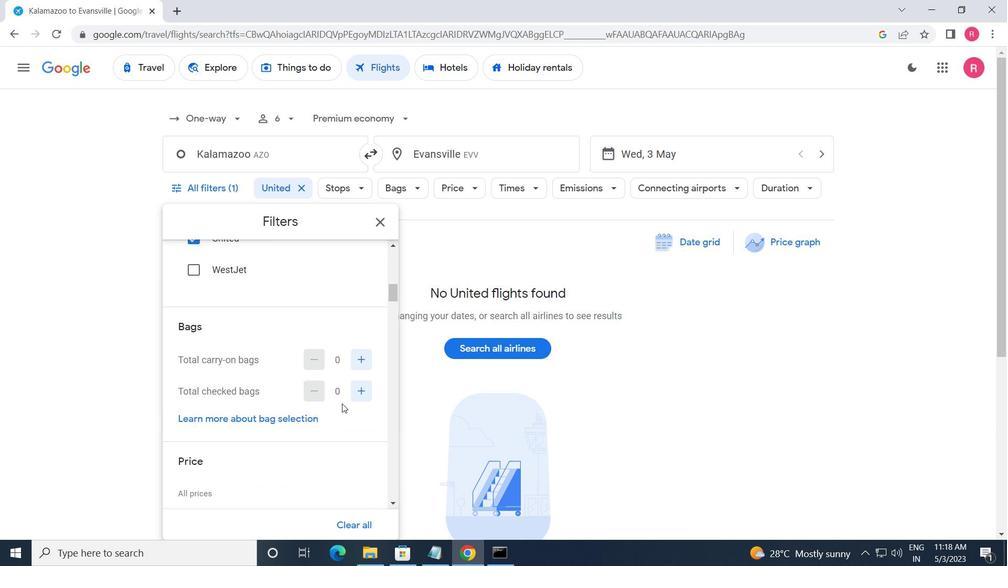 
Action: Mouse pressed left at (352, 399)
Screenshot: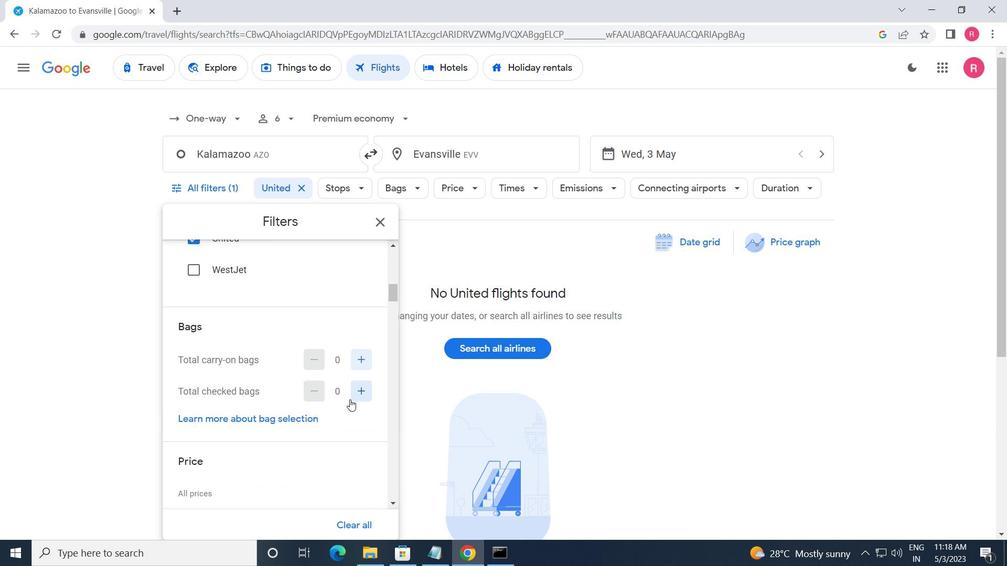 
Action: Mouse pressed left at (352, 399)
Screenshot: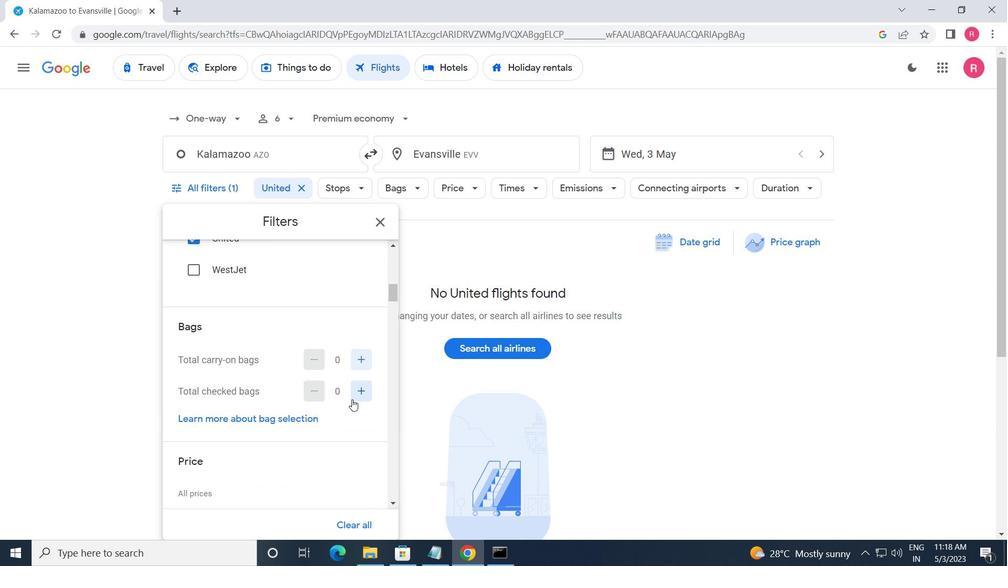 
Action: Mouse pressed left at (352, 399)
Screenshot: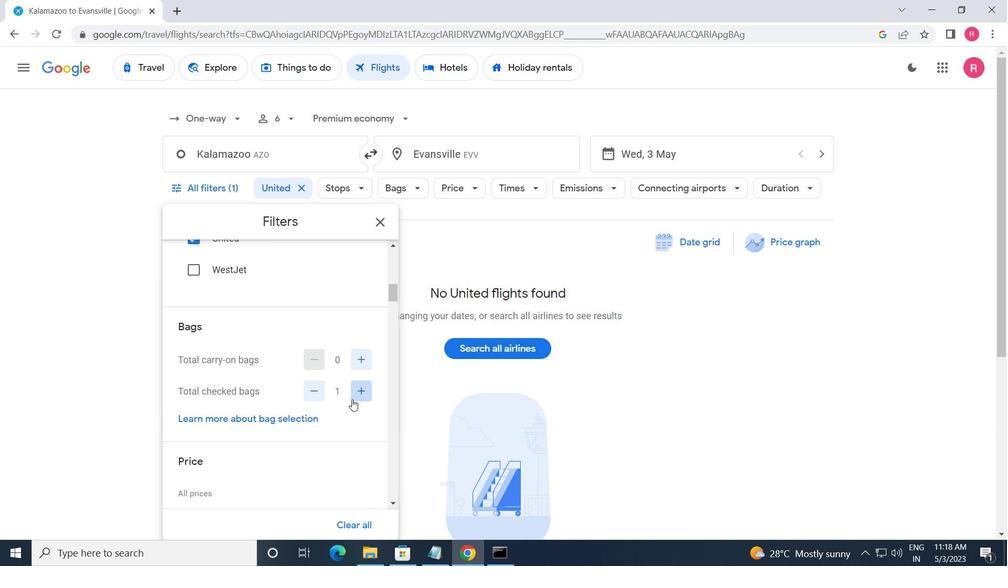 
Action: Mouse pressed left at (352, 399)
Screenshot: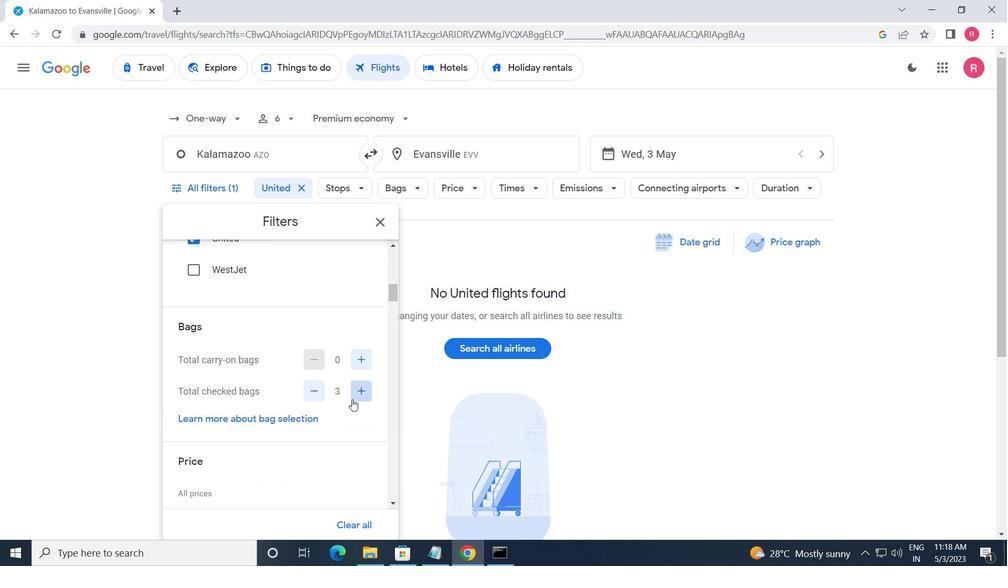 
Action: Mouse pressed left at (352, 399)
Screenshot: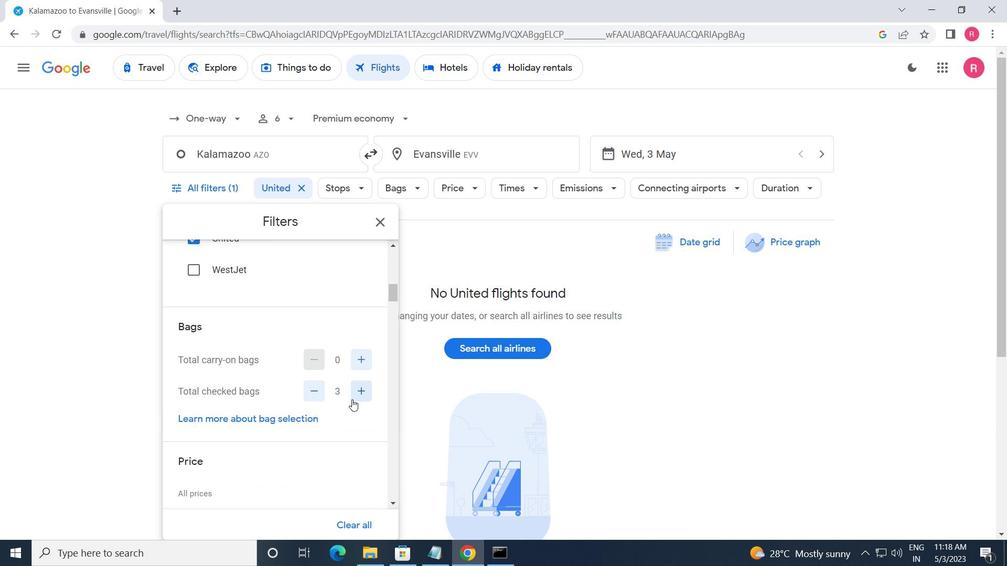 
Action: Mouse scrolled (352, 399) with delta (0, 0)
Screenshot: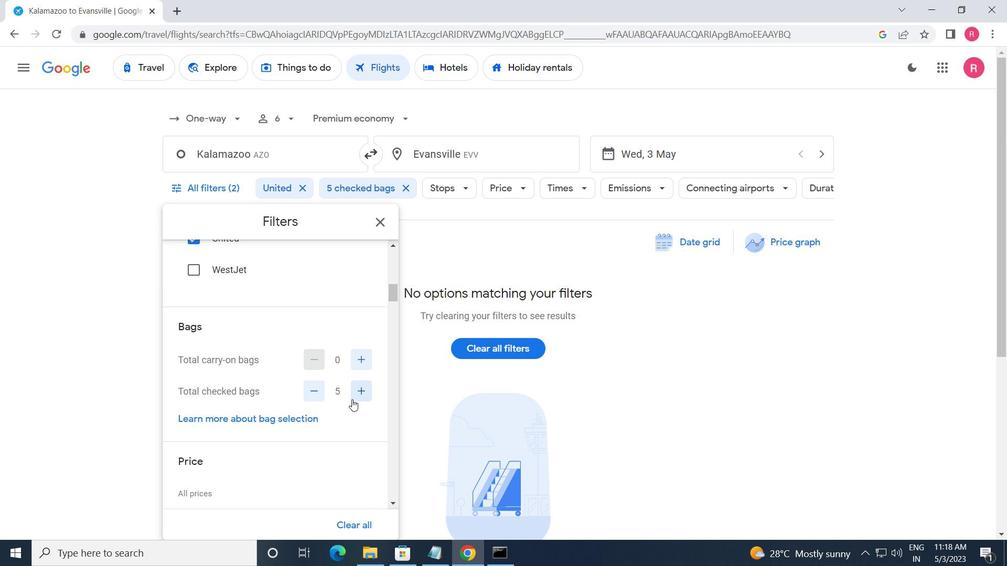 
Action: Mouse scrolled (352, 399) with delta (0, 0)
Screenshot: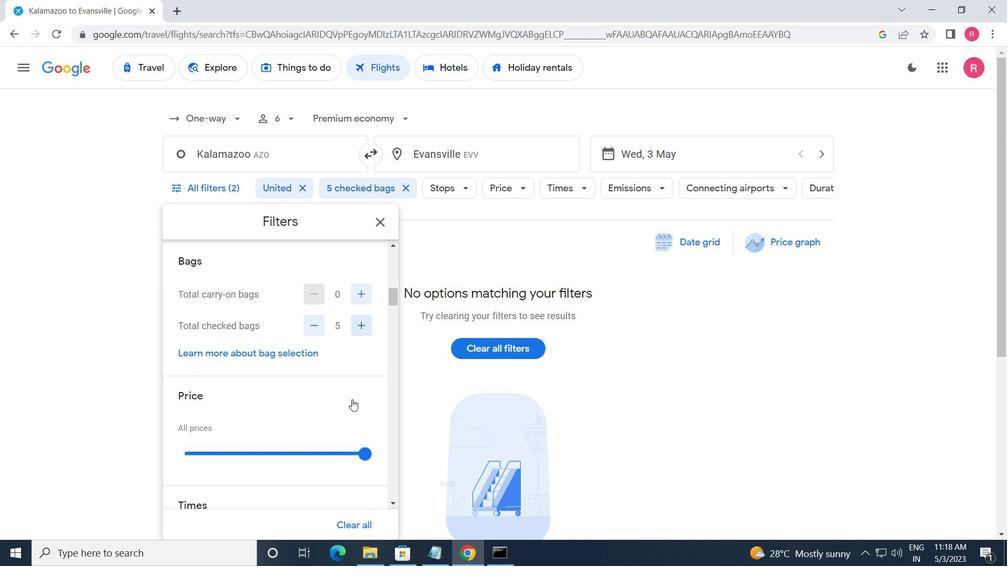 
Action: Mouse scrolled (352, 399) with delta (0, 0)
Screenshot: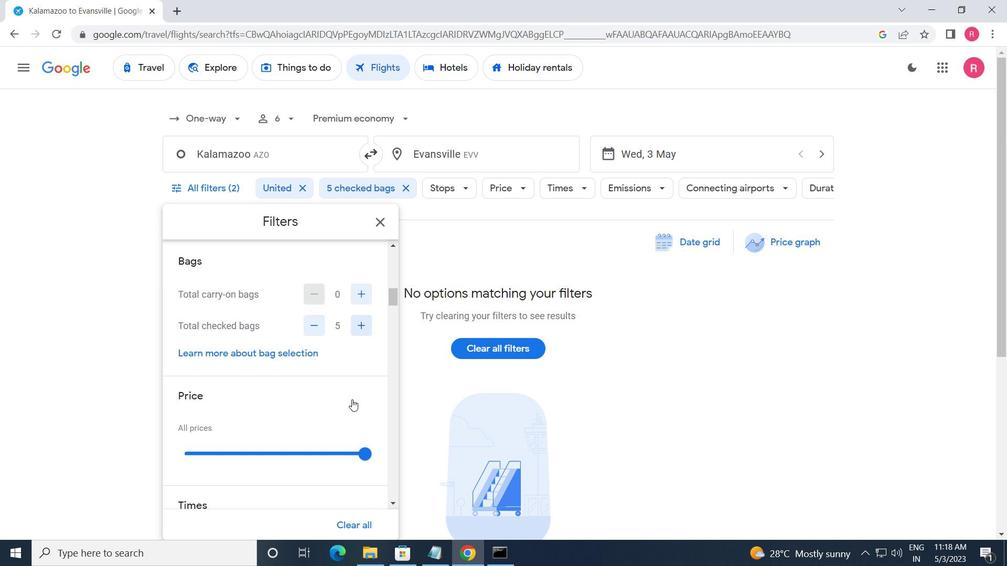 
Action: Mouse moved to (363, 327)
Screenshot: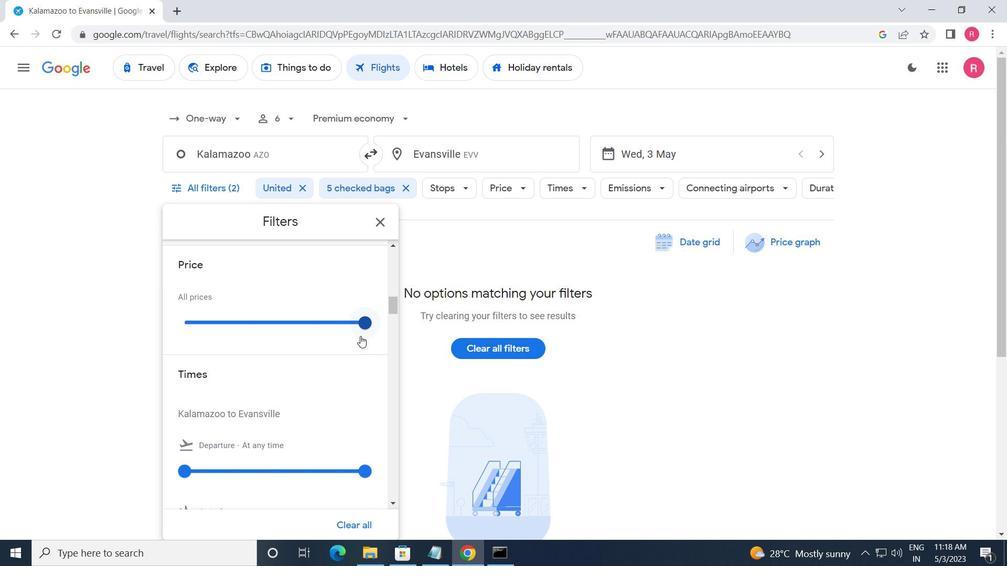 
Action: Mouse pressed left at (363, 327)
Screenshot: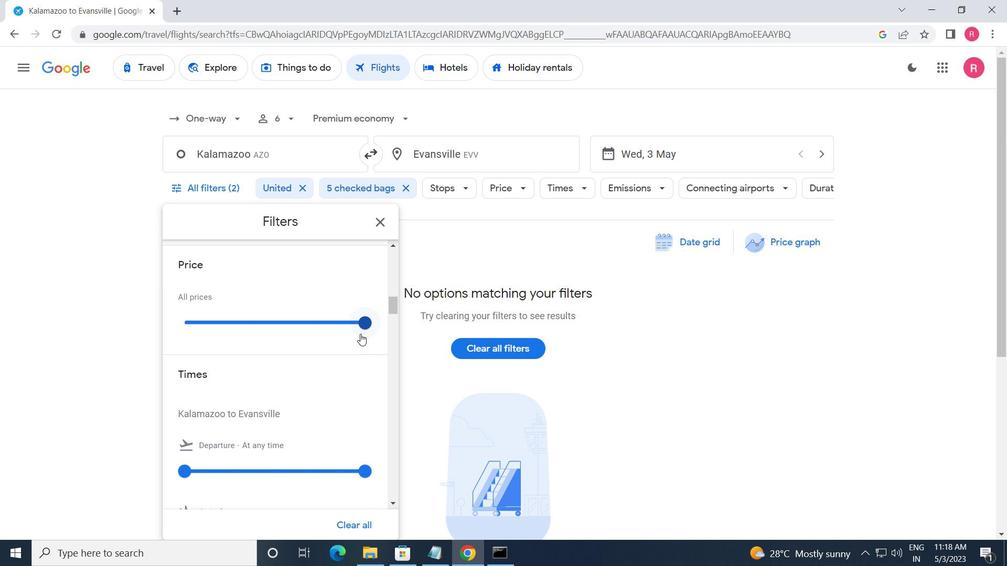 
Action: Mouse moved to (190, 470)
Screenshot: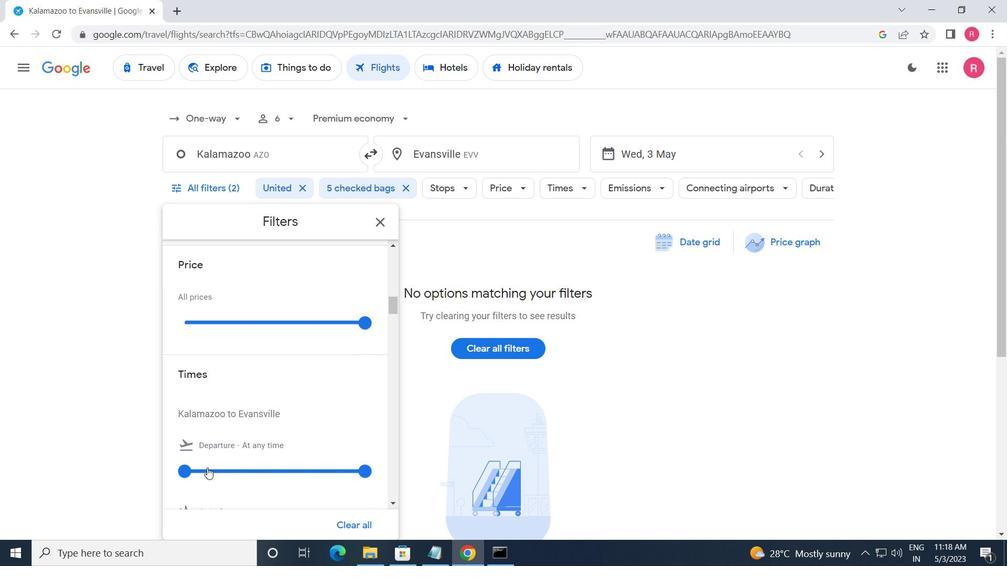 
Action: Mouse pressed left at (190, 470)
Screenshot: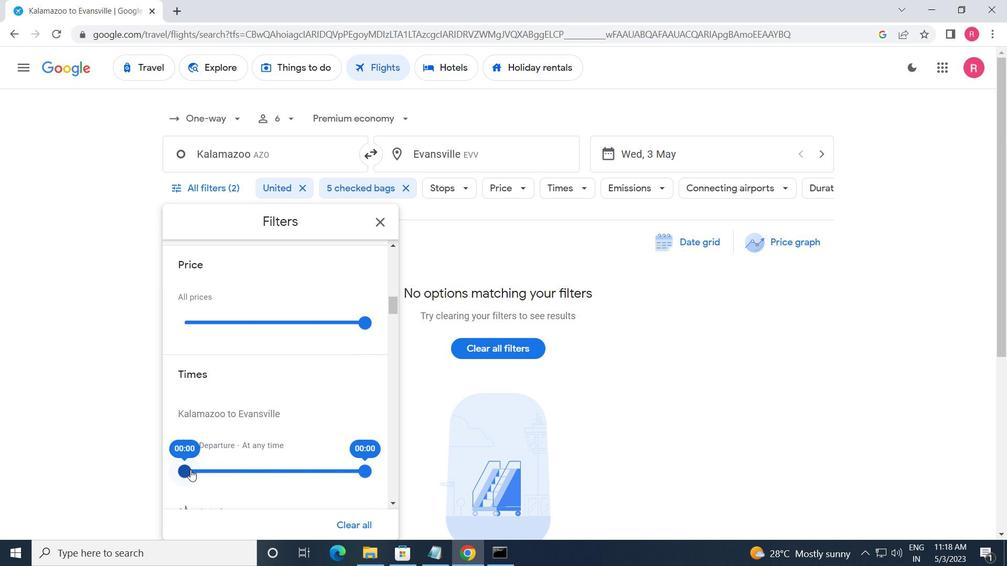 
Action: Mouse moved to (364, 473)
Screenshot: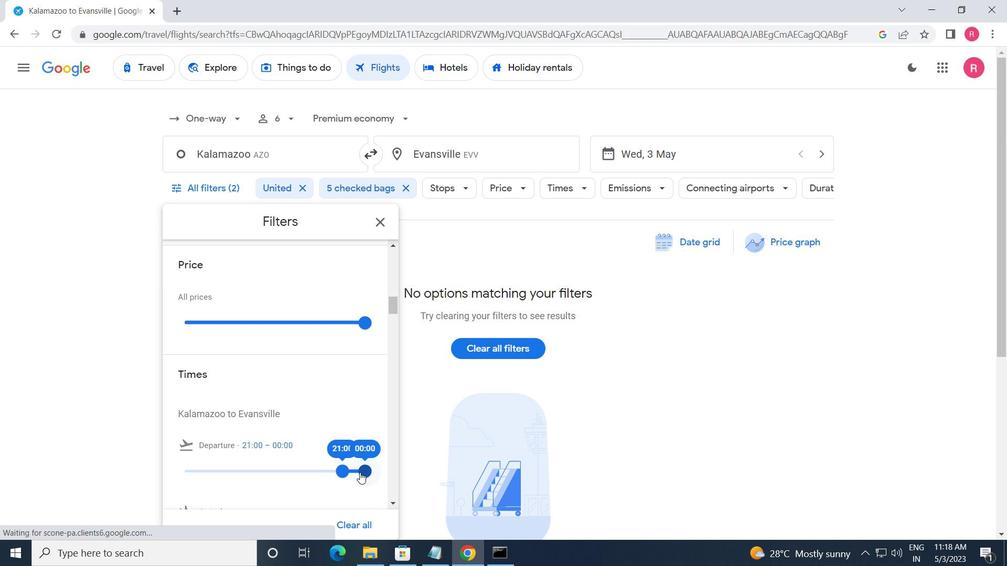 
Action: Mouse pressed left at (364, 473)
Screenshot: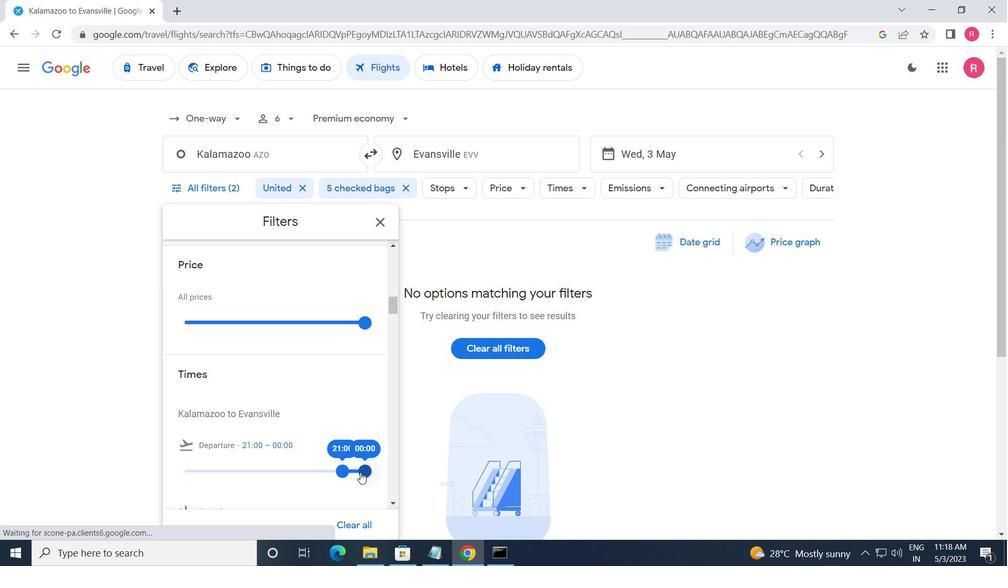 
Action: Mouse moved to (374, 230)
Screenshot: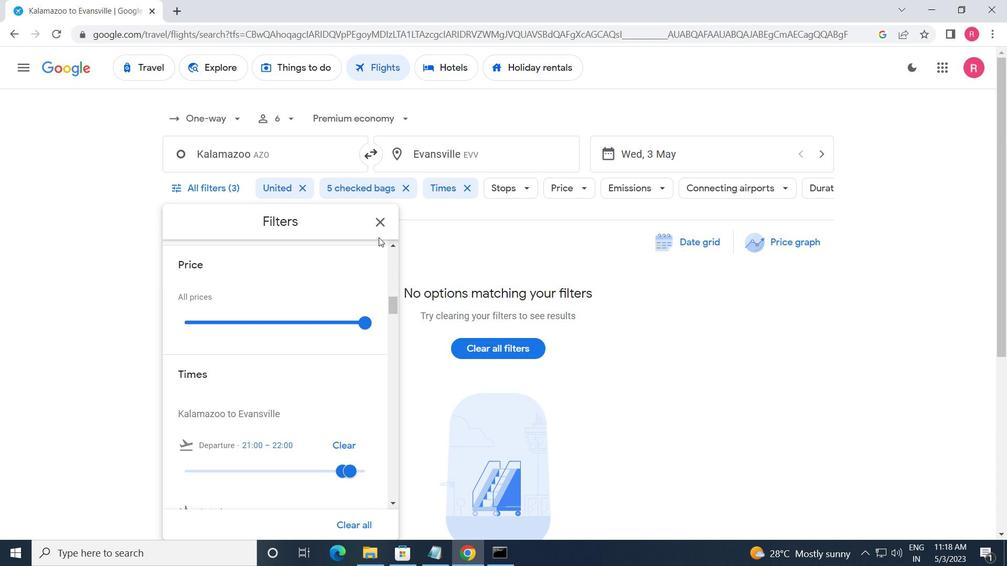 
Action: Mouse pressed left at (374, 230)
Screenshot: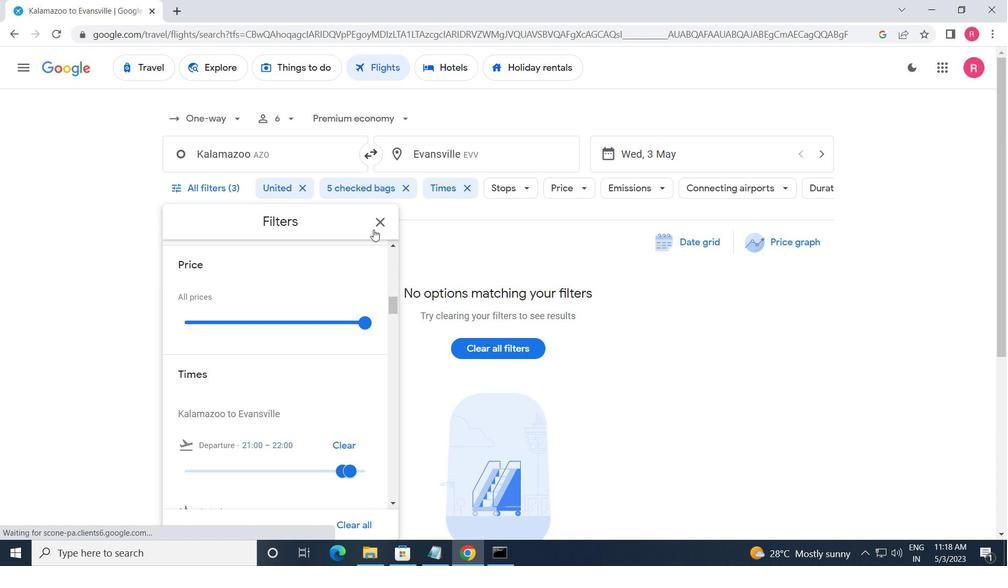 
Action: Mouse moved to (374, 229)
Screenshot: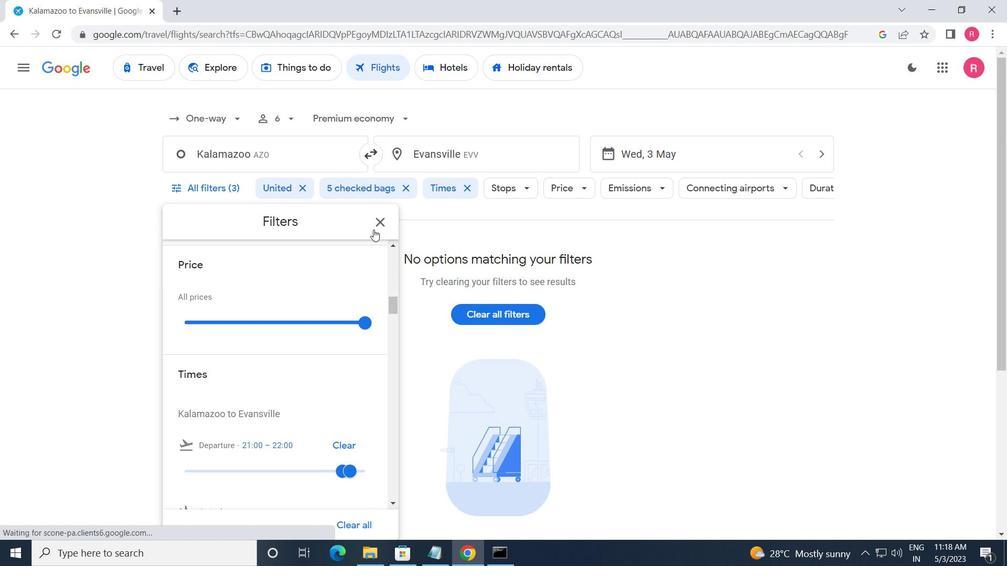 
